 Task: Look for space in Sandy City, United States from 12th July, 2023 to 16th July, 2023 for 8 adults in price range Rs.10000 to Rs.16000. Place can be private room with 8 bedrooms having 8 beds and 8 bathrooms. Property type can be house, flat, guest house, hotel. Amenities needed are: wifi, TV, free parkinig on premises, gym, breakfast. Booking option can be shelf check-in. Required host language is English.
Action: Mouse moved to (455, 112)
Screenshot: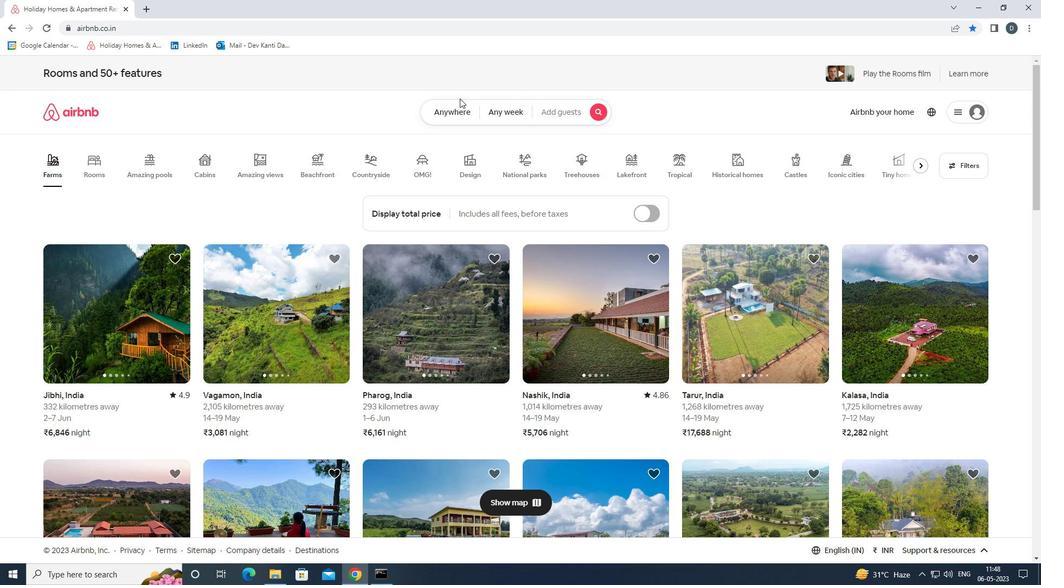 
Action: Mouse pressed left at (455, 112)
Screenshot: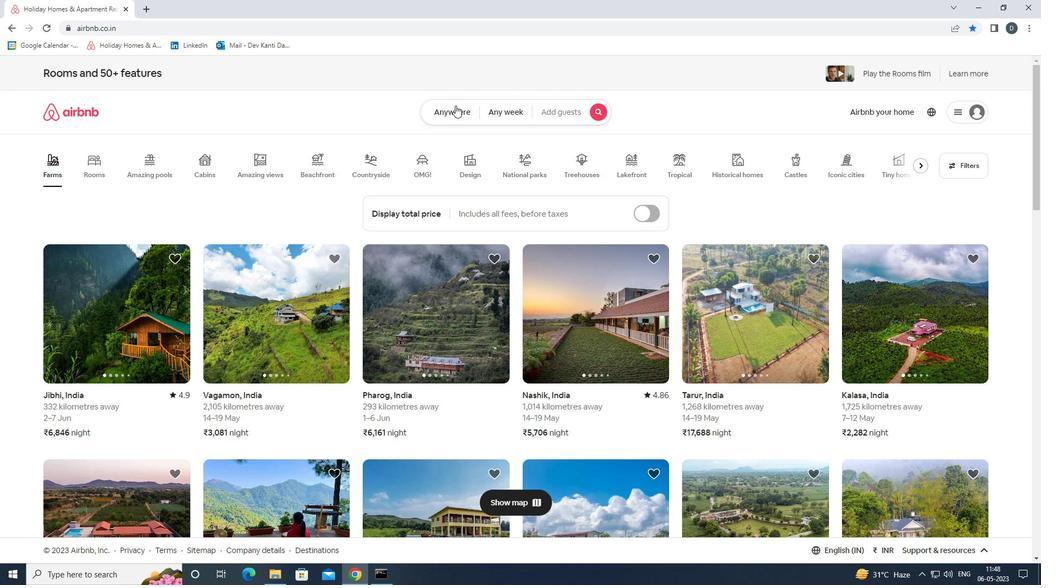 
Action: Mouse moved to (372, 152)
Screenshot: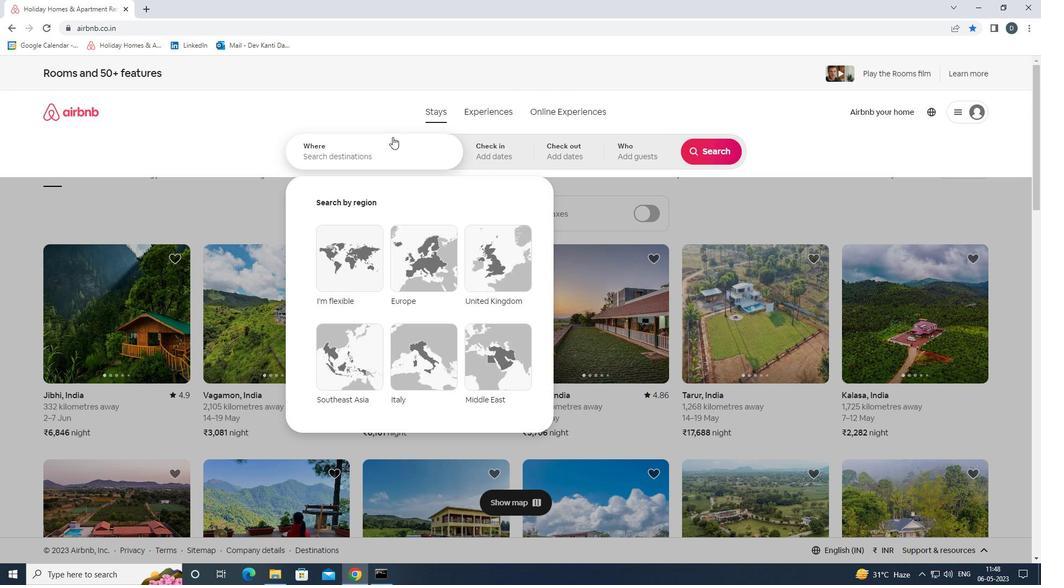 
Action: Mouse pressed left at (372, 152)
Screenshot: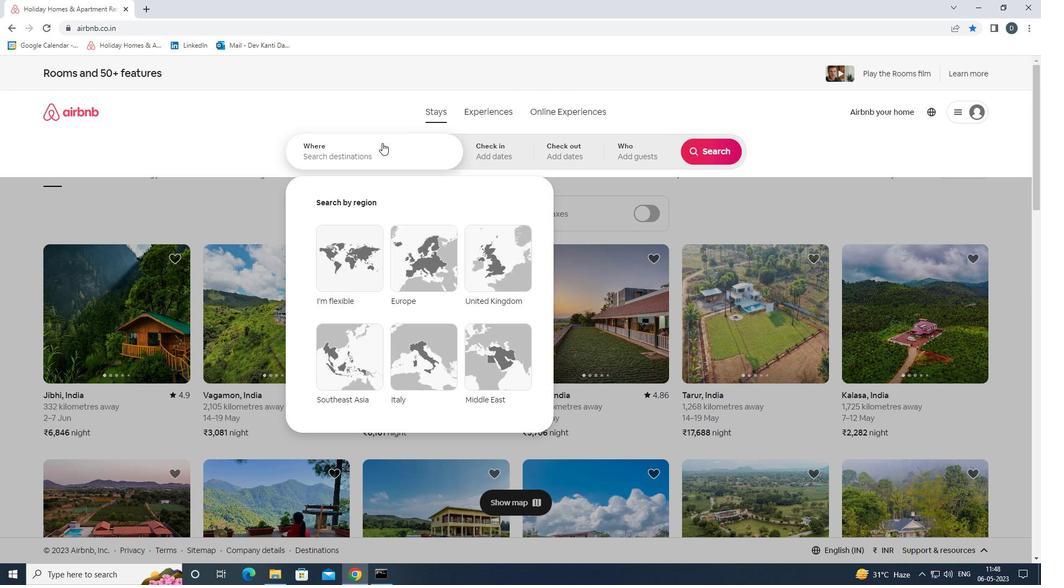 
Action: Key pressed <Key.shift>SANDY<Key.space><Key.shift>CITY,<Key.shift>UNITED<Key.space><Key.shift>STATES<Key.enter>
Screenshot: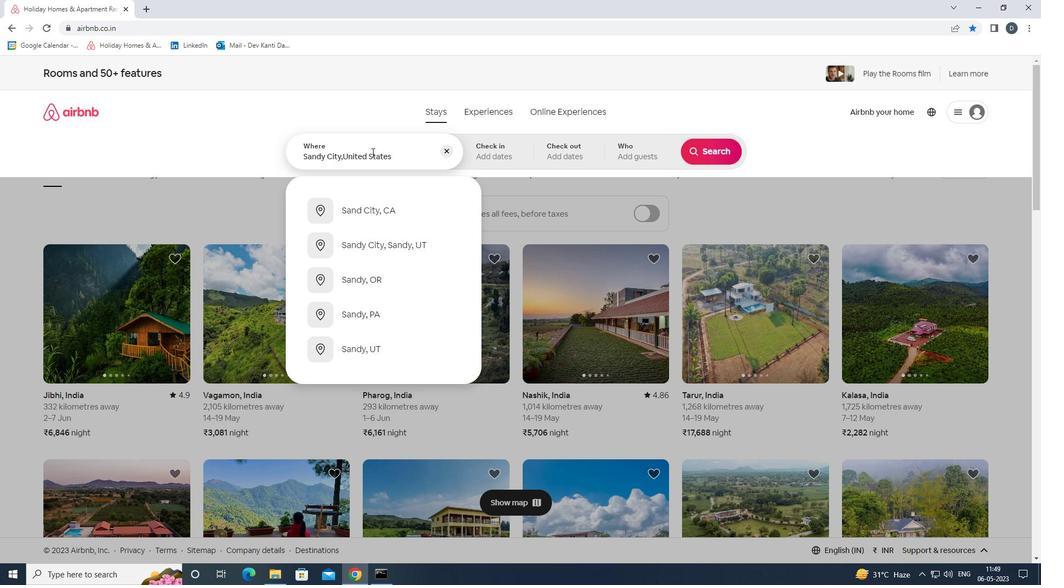 
Action: Mouse moved to (709, 239)
Screenshot: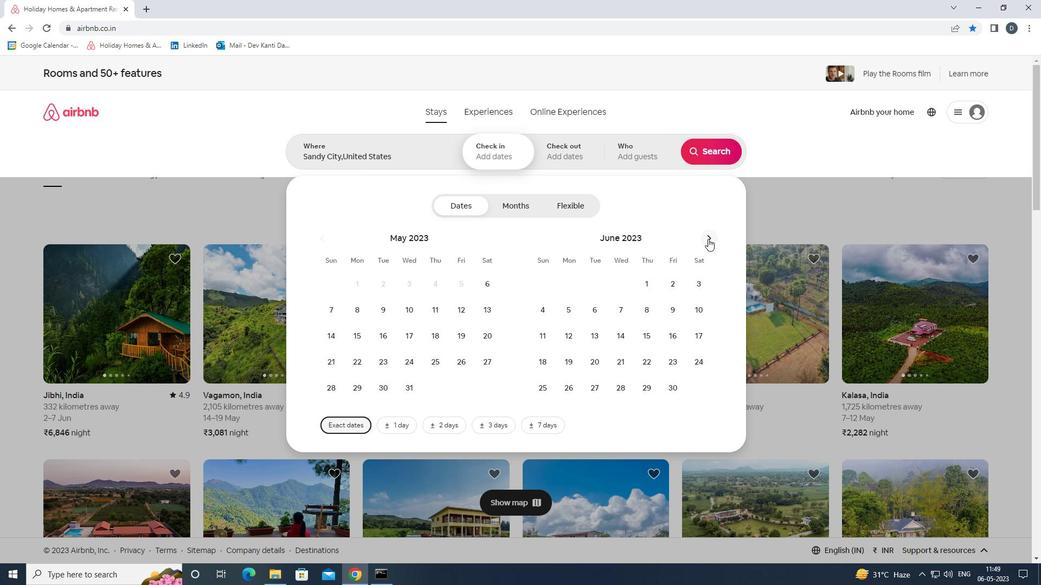 
Action: Mouse pressed left at (709, 239)
Screenshot: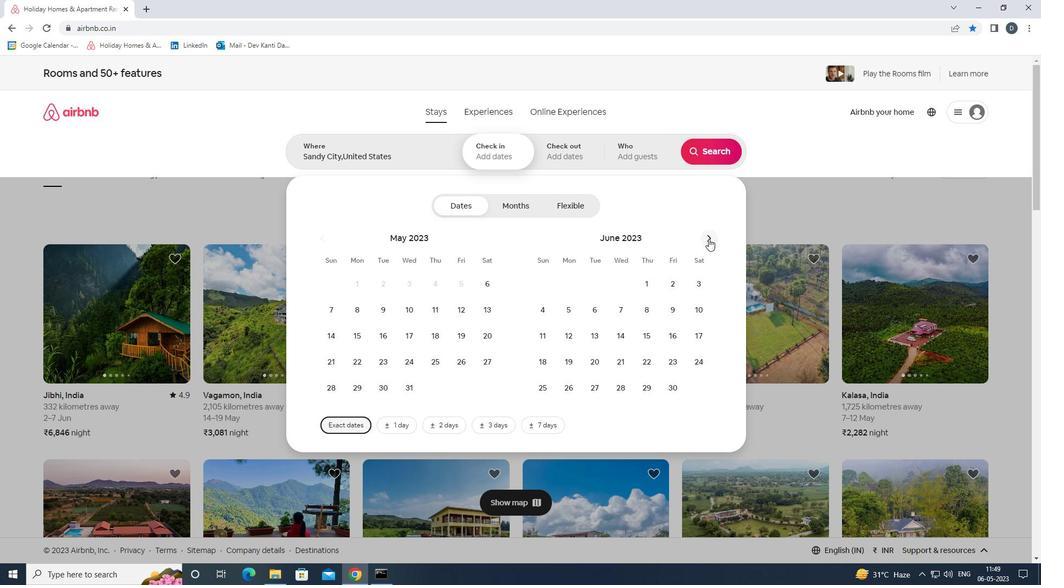 
Action: Mouse moved to (624, 334)
Screenshot: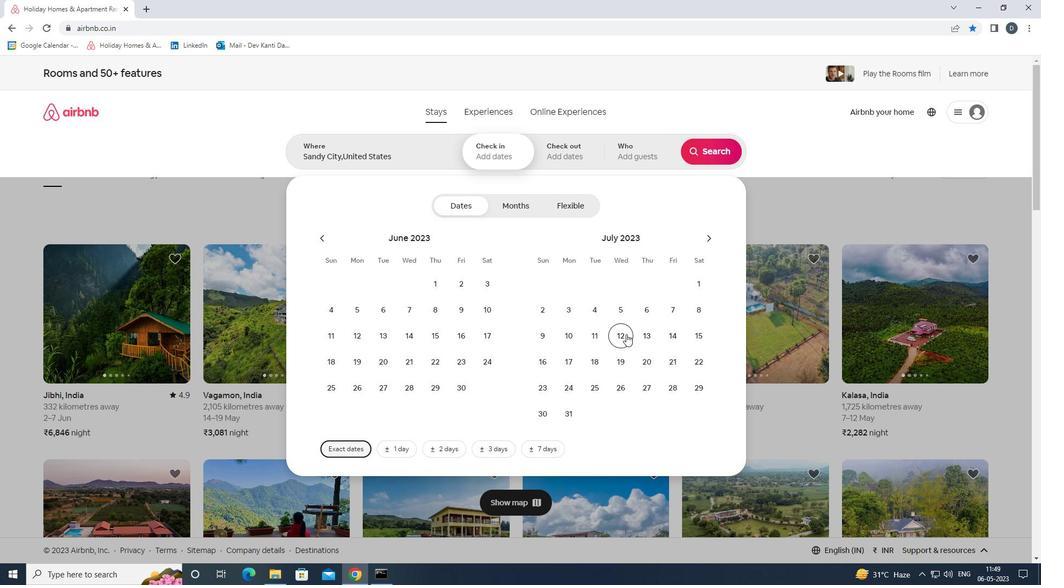 
Action: Mouse pressed left at (624, 334)
Screenshot: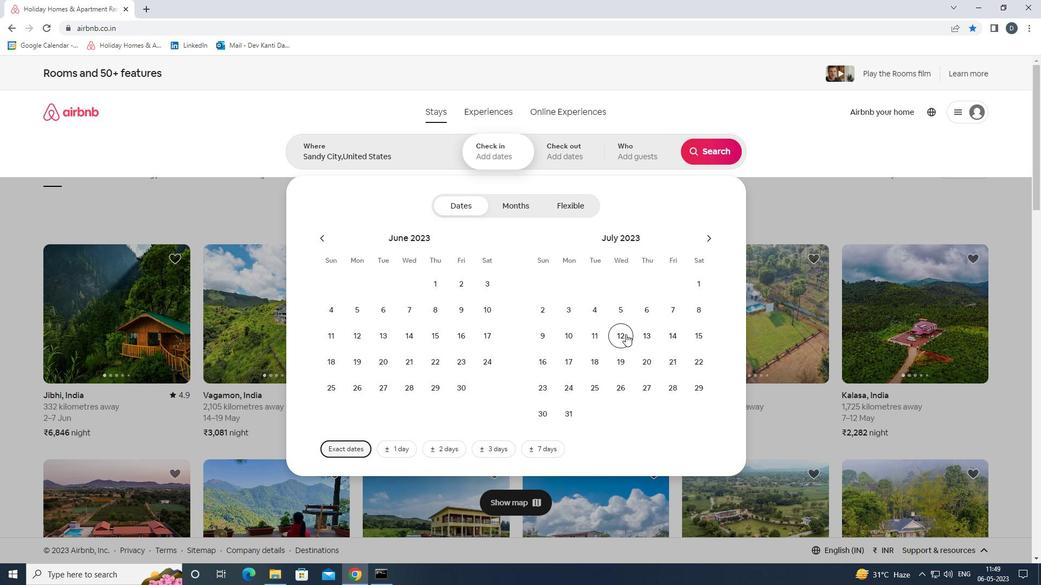 
Action: Mouse moved to (550, 365)
Screenshot: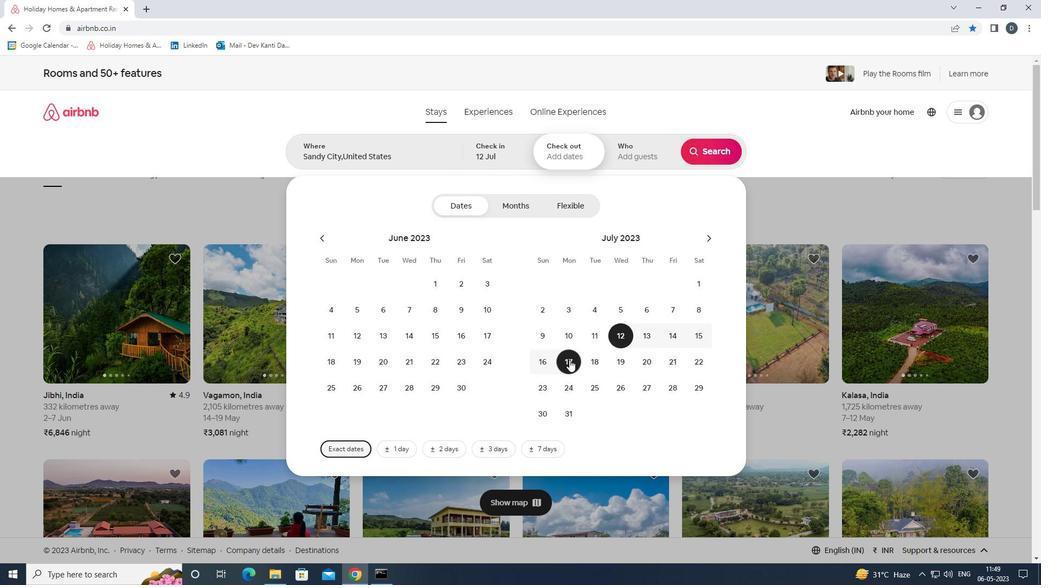 
Action: Mouse pressed left at (550, 365)
Screenshot: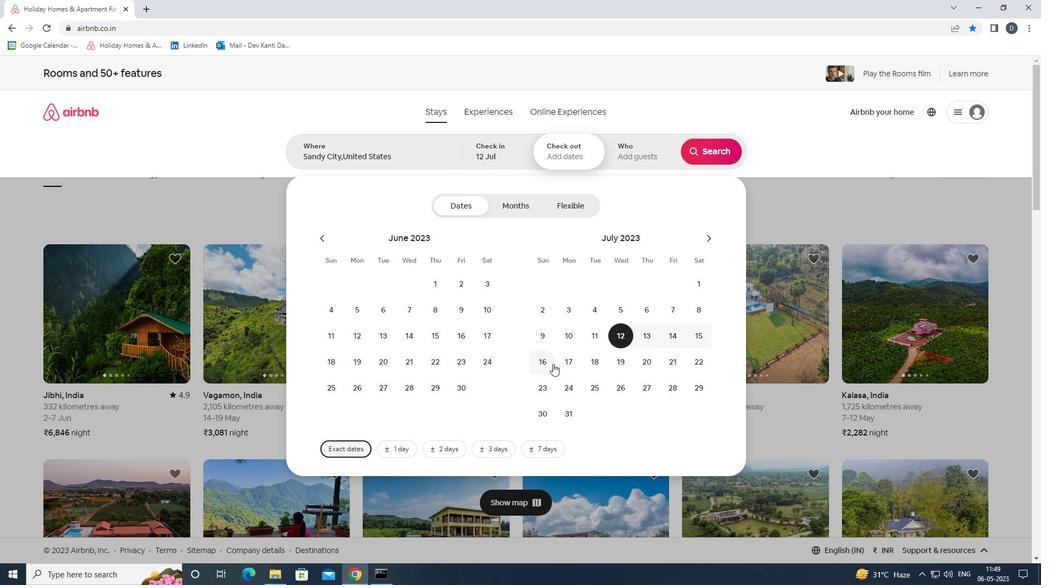 
Action: Mouse moved to (628, 148)
Screenshot: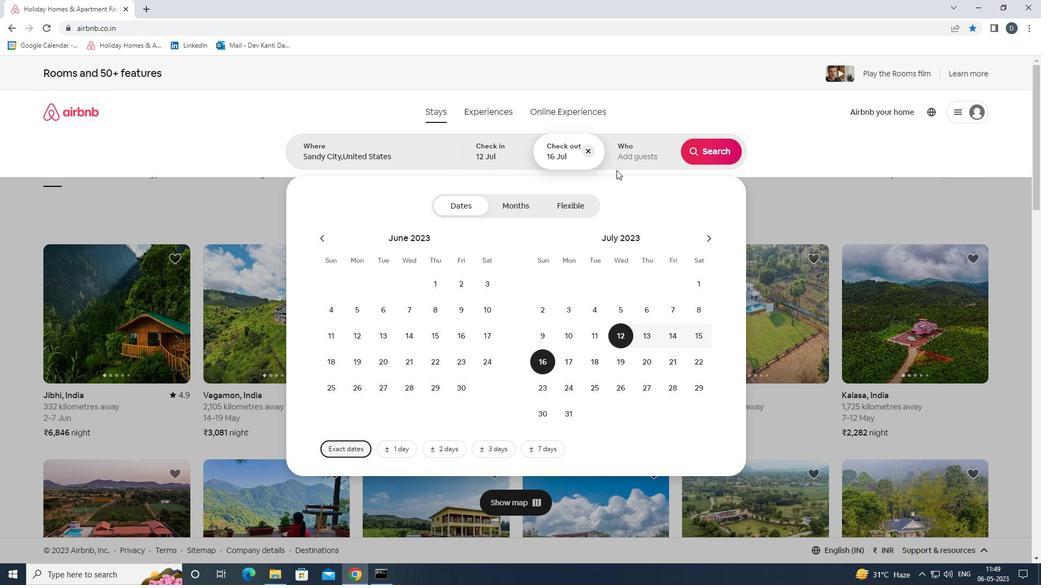 
Action: Mouse pressed left at (628, 148)
Screenshot: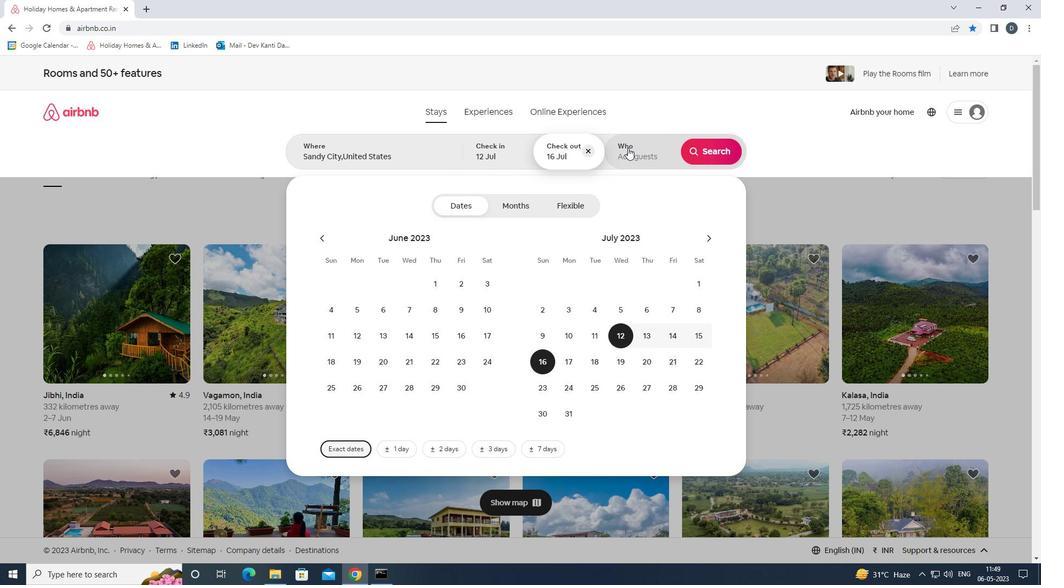 
Action: Mouse moved to (714, 208)
Screenshot: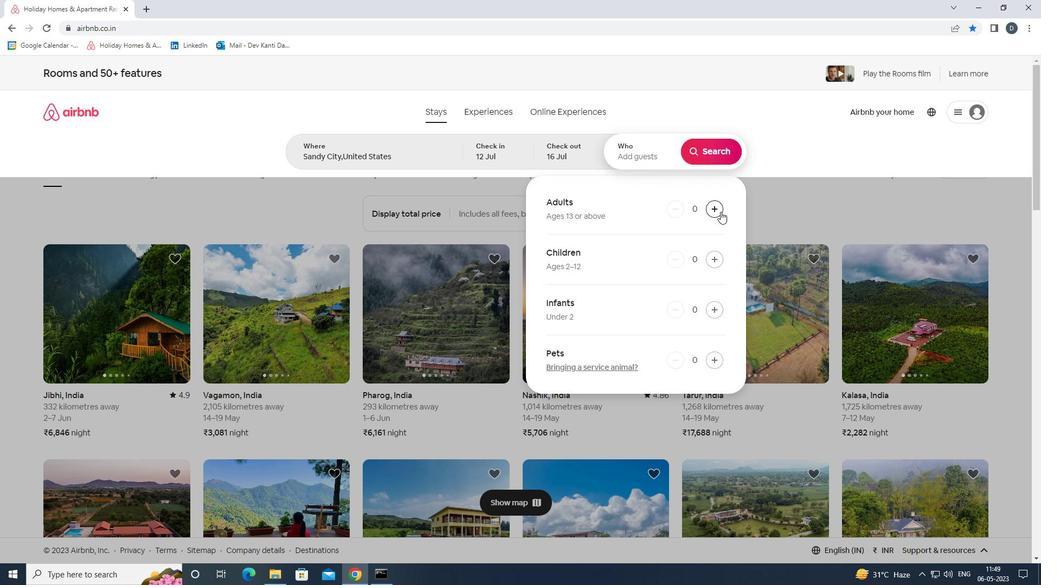 
Action: Mouse pressed left at (714, 208)
Screenshot: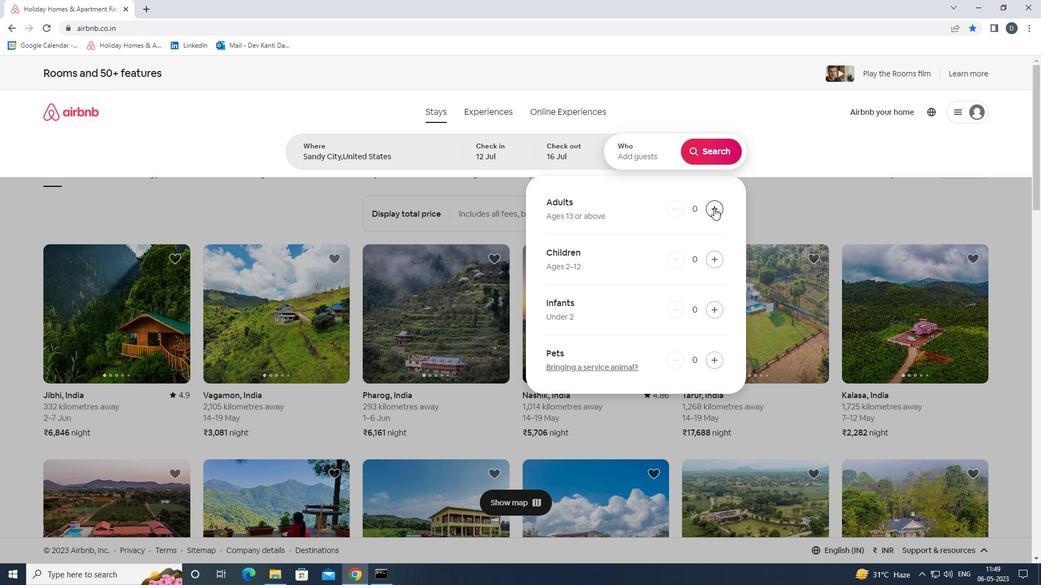 
Action: Mouse pressed left at (714, 208)
Screenshot: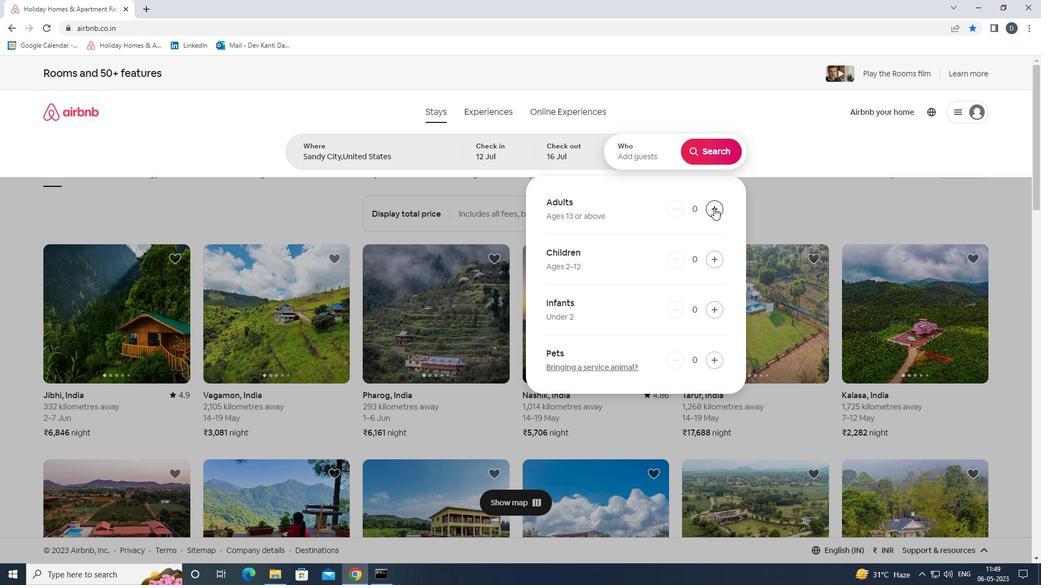 
Action: Mouse pressed left at (714, 208)
Screenshot: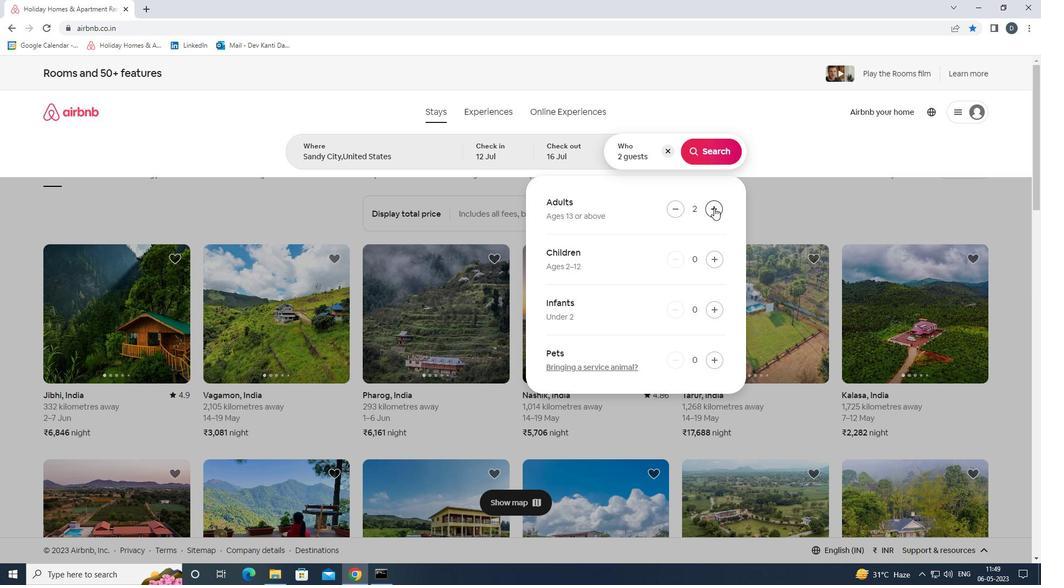 
Action: Mouse pressed left at (714, 208)
Screenshot: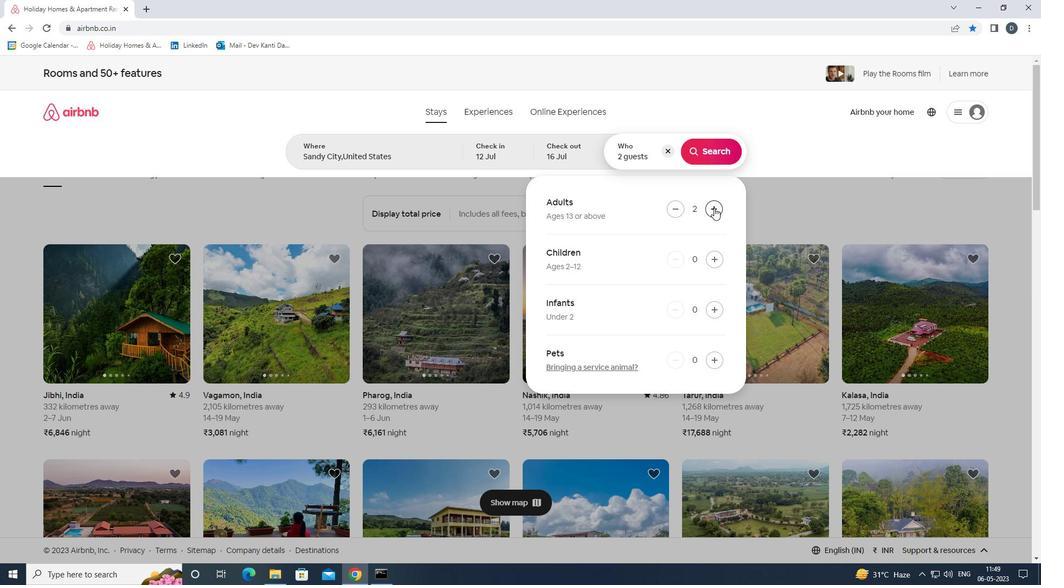 
Action: Mouse pressed left at (714, 208)
Screenshot: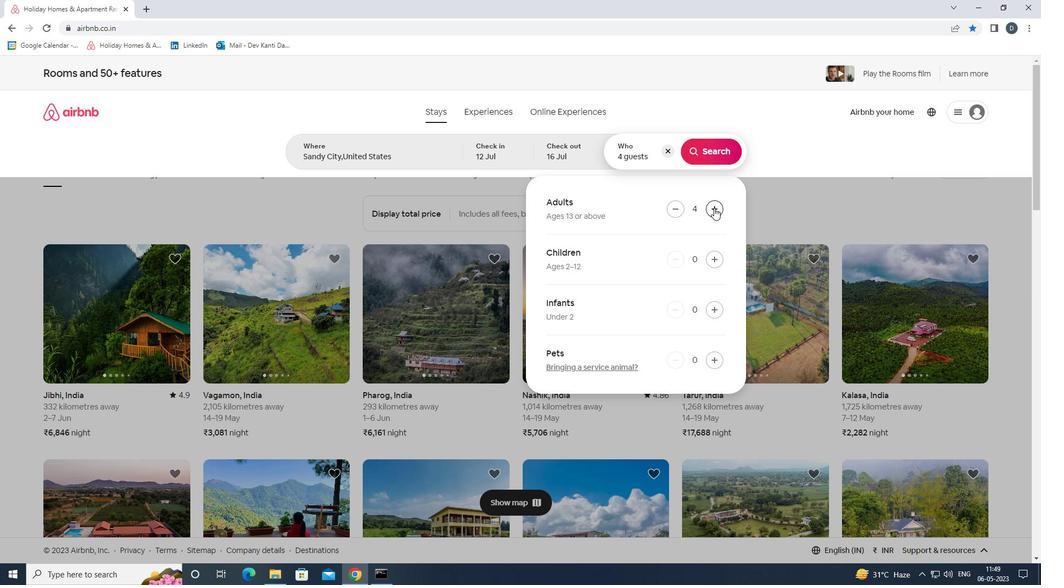 
Action: Mouse pressed left at (714, 208)
Screenshot: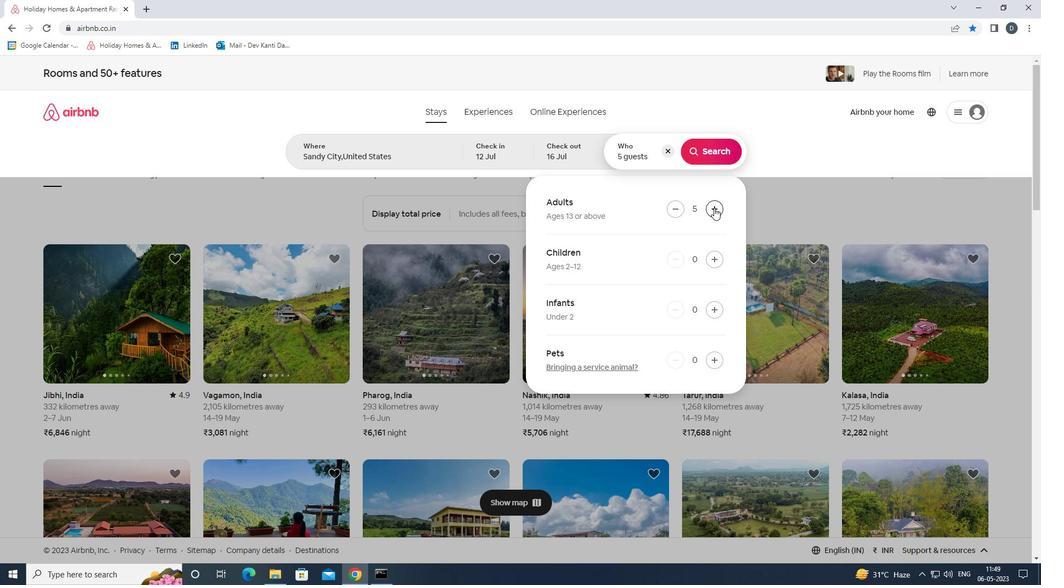 
Action: Mouse pressed left at (714, 208)
Screenshot: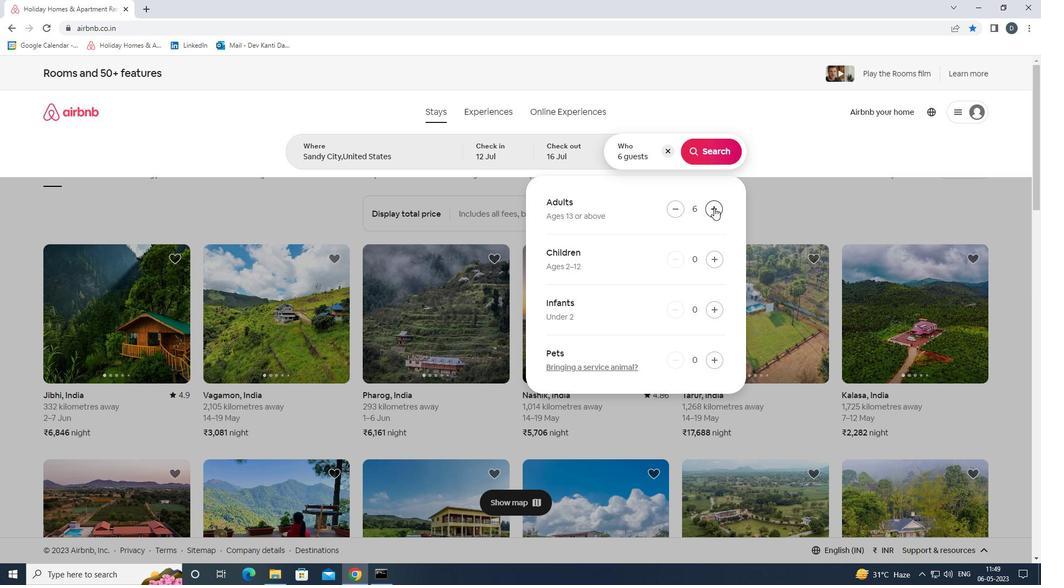 
Action: Mouse pressed left at (714, 208)
Screenshot: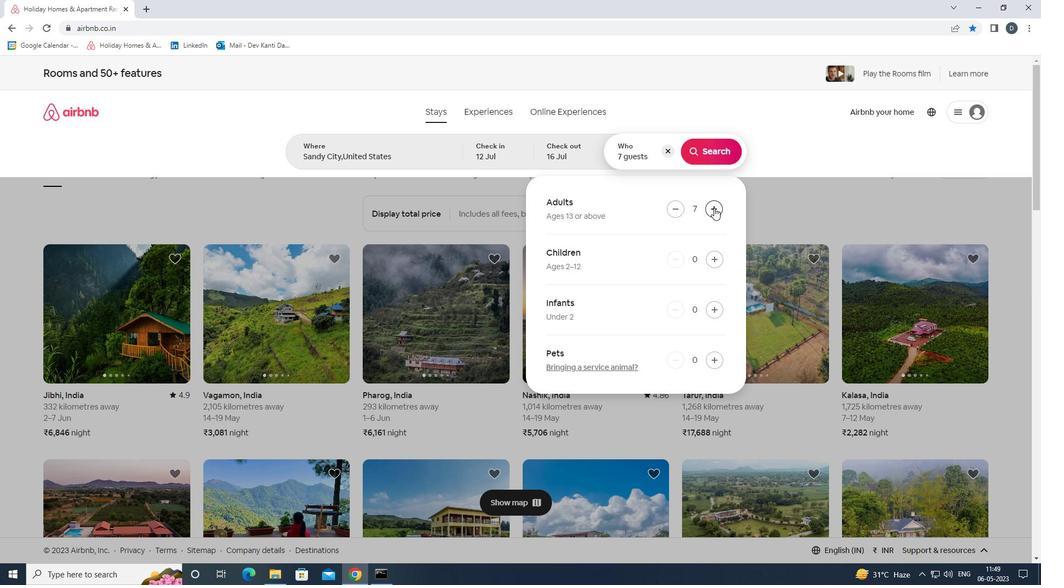 
Action: Mouse moved to (705, 150)
Screenshot: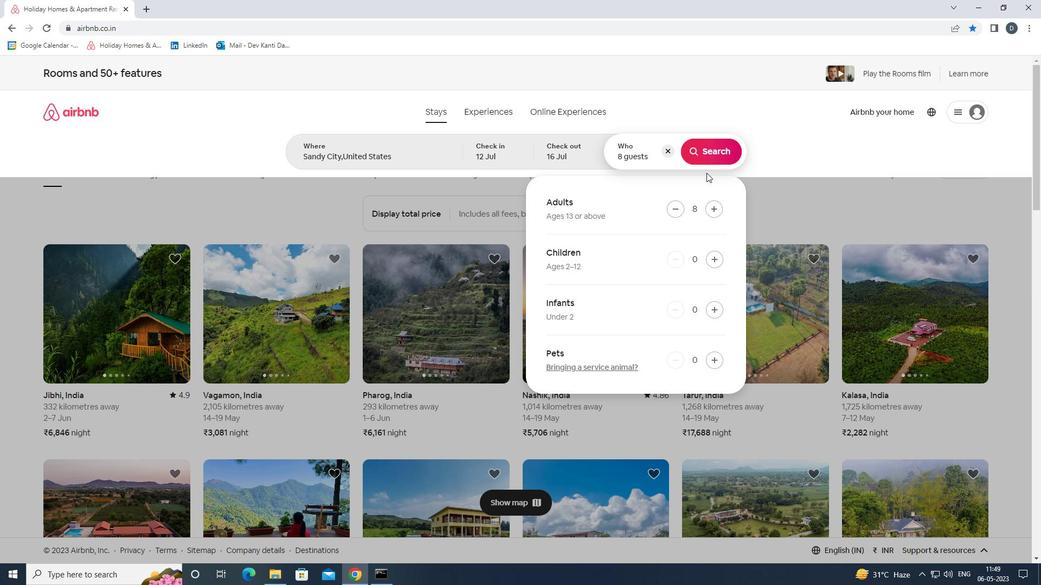 
Action: Mouse pressed left at (705, 150)
Screenshot: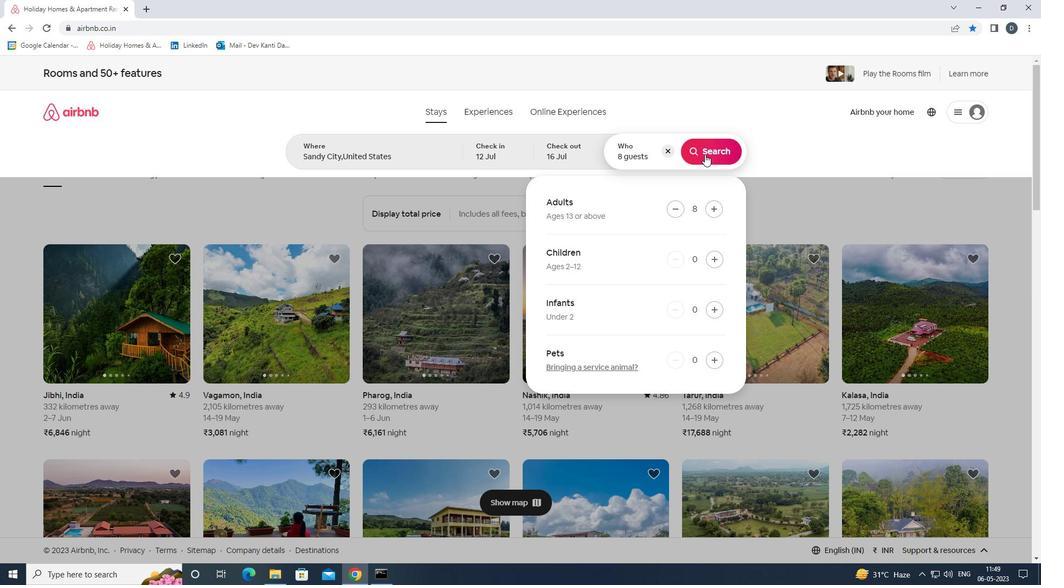 
Action: Mouse moved to (983, 125)
Screenshot: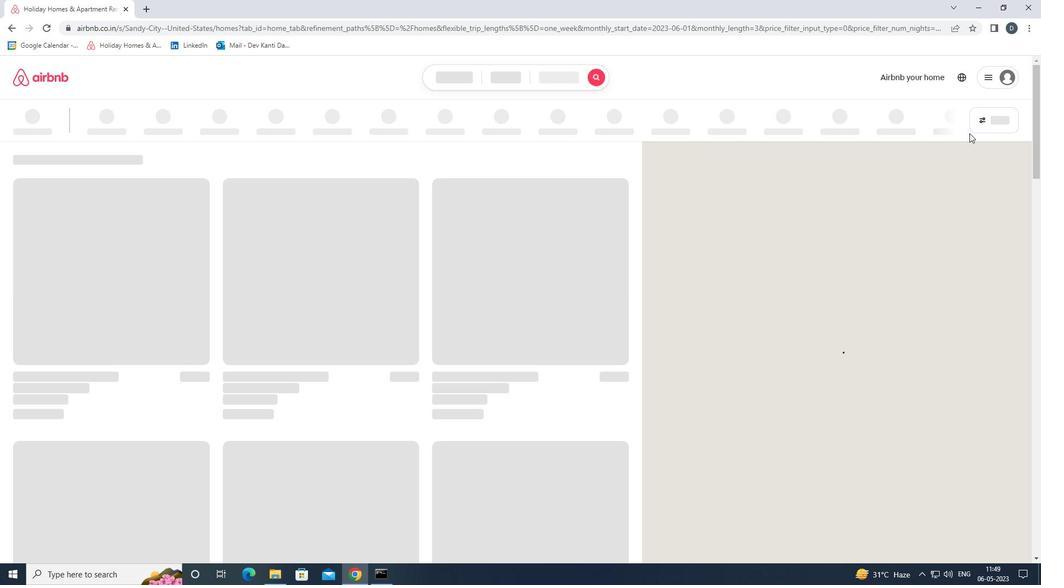
Action: Mouse pressed left at (983, 125)
Screenshot: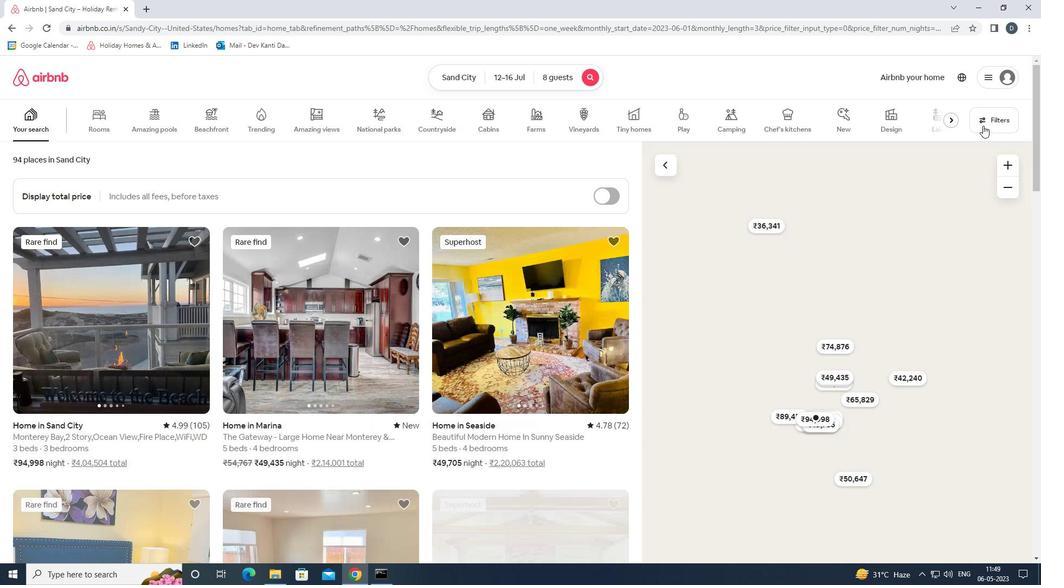 
Action: Mouse moved to (405, 380)
Screenshot: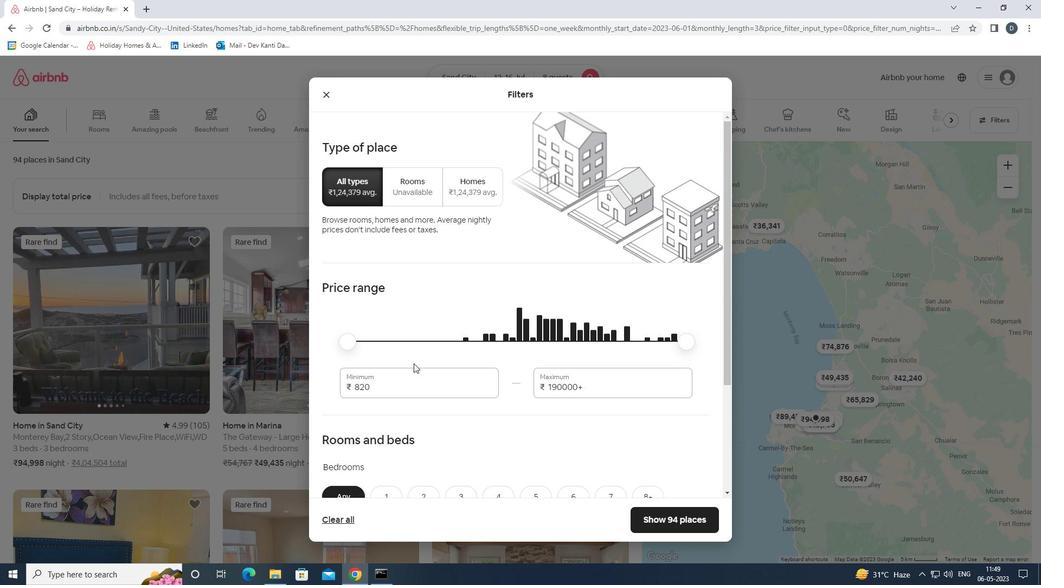 
Action: Mouse pressed left at (405, 380)
Screenshot: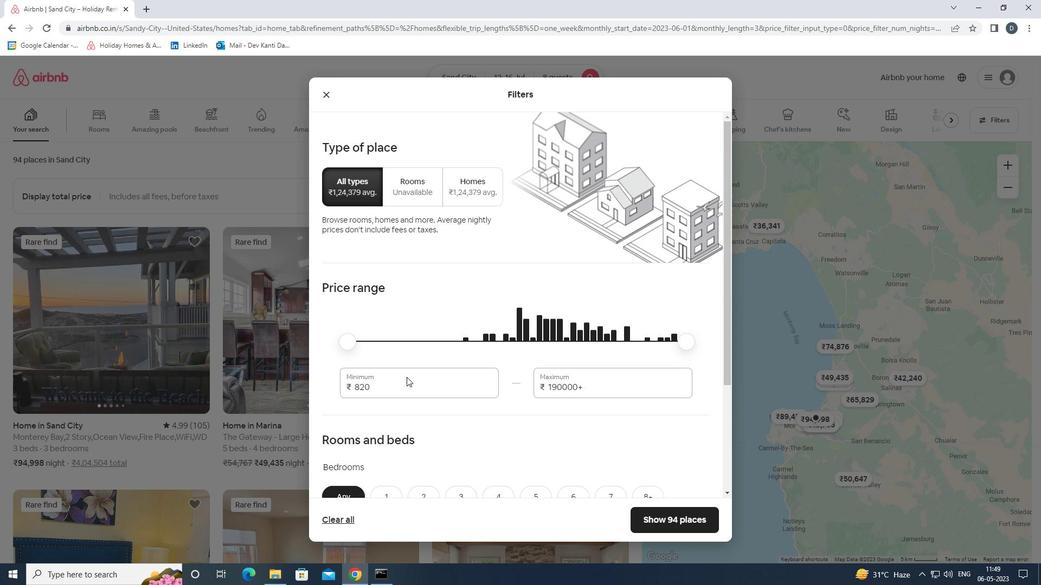
Action: Mouse pressed left at (405, 380)
Screenshot: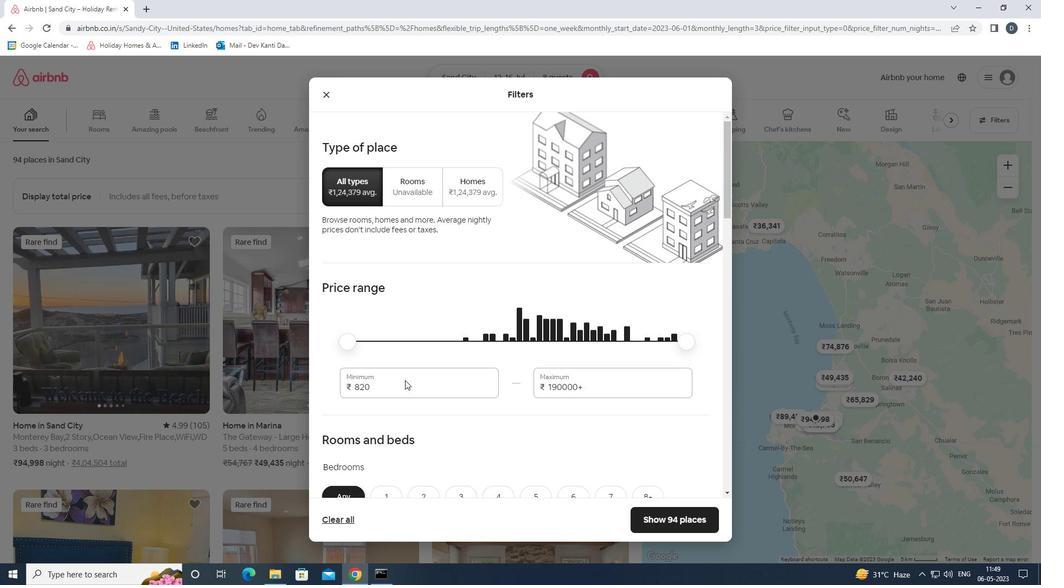 
Action: Mouse moved to (404, 386)
Screenshot: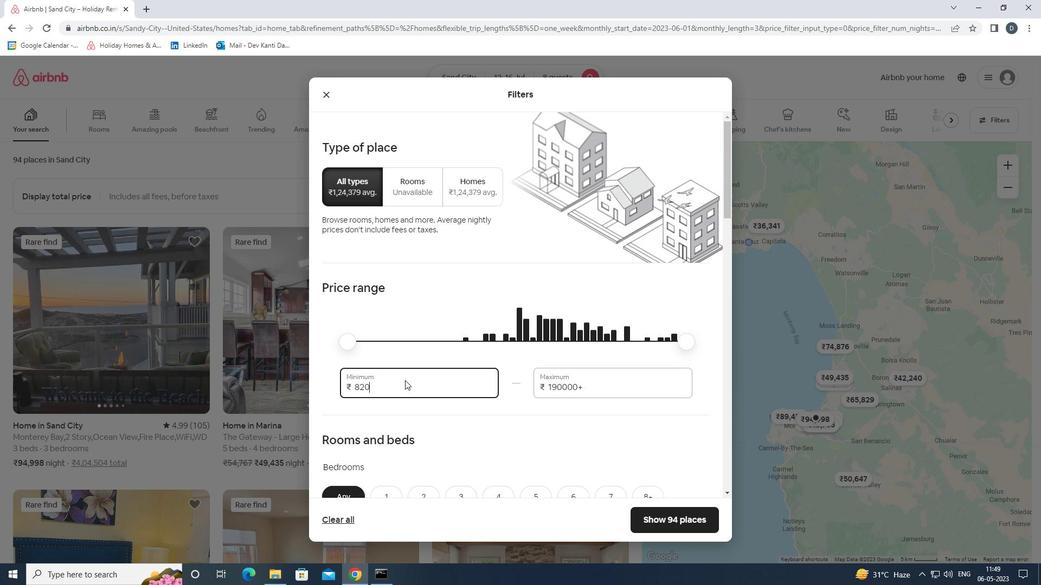 
Action: Mouse pressed left at (404, 386)
Screenshot: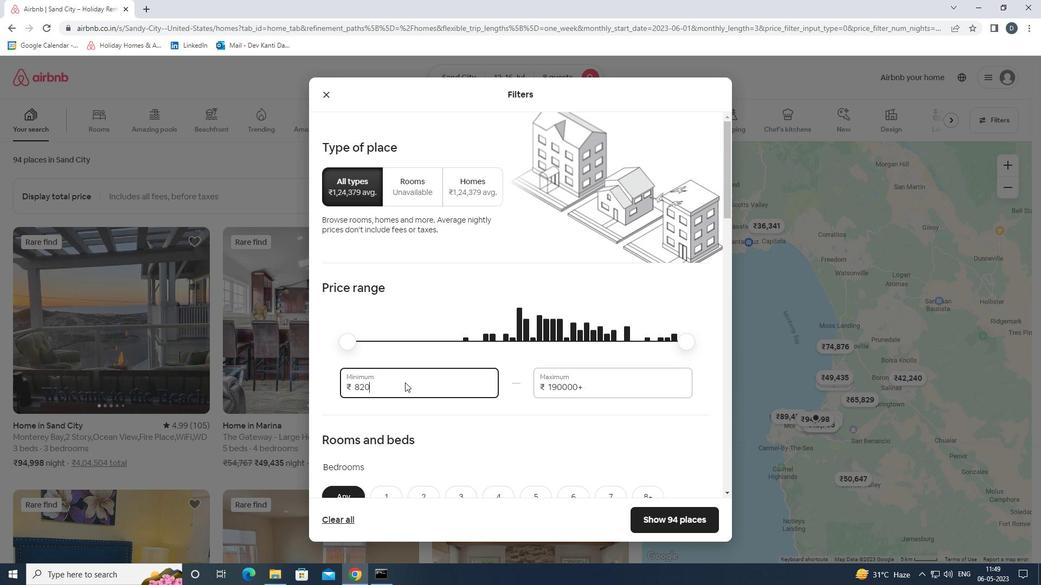 
Action: Mouse pressed left at (404, 386)
Screenshot: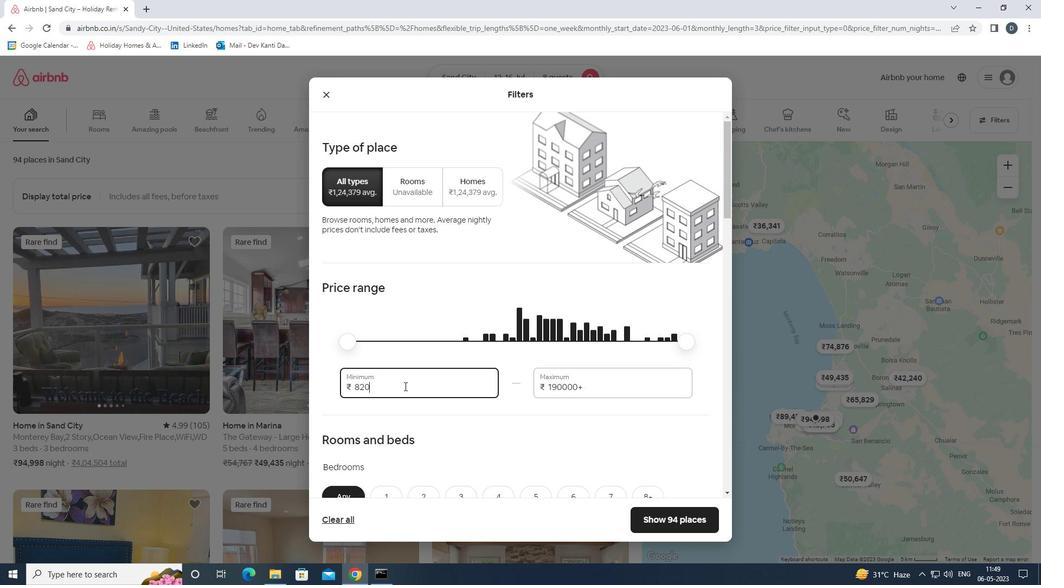 
Action: Key pressed 10000<Key.tab>15<Key.backspace>6000
Screenshot: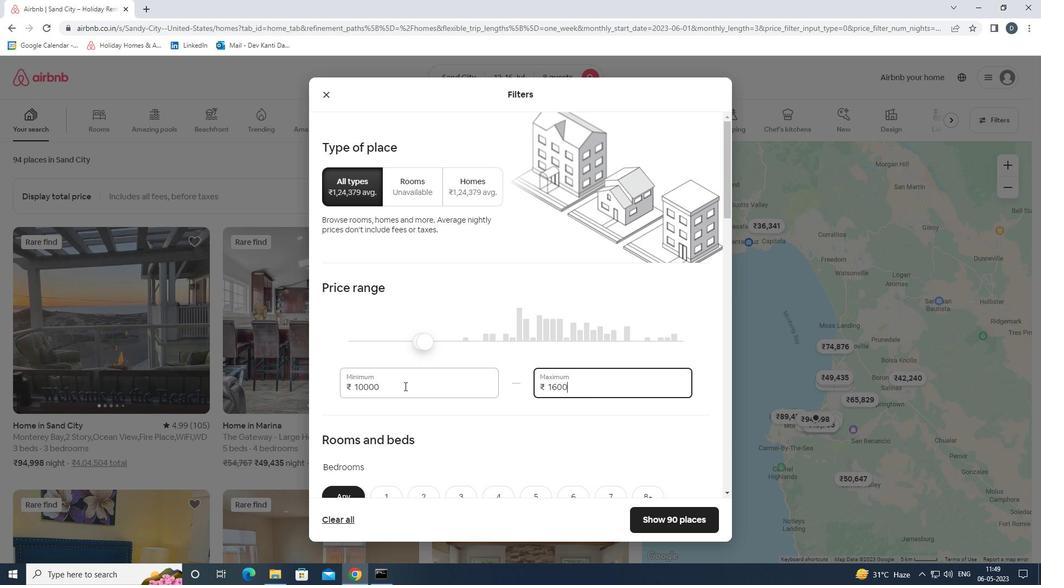 
Action: Mouse scrolled (404, 386) with delta (0, 0)
Screenshot: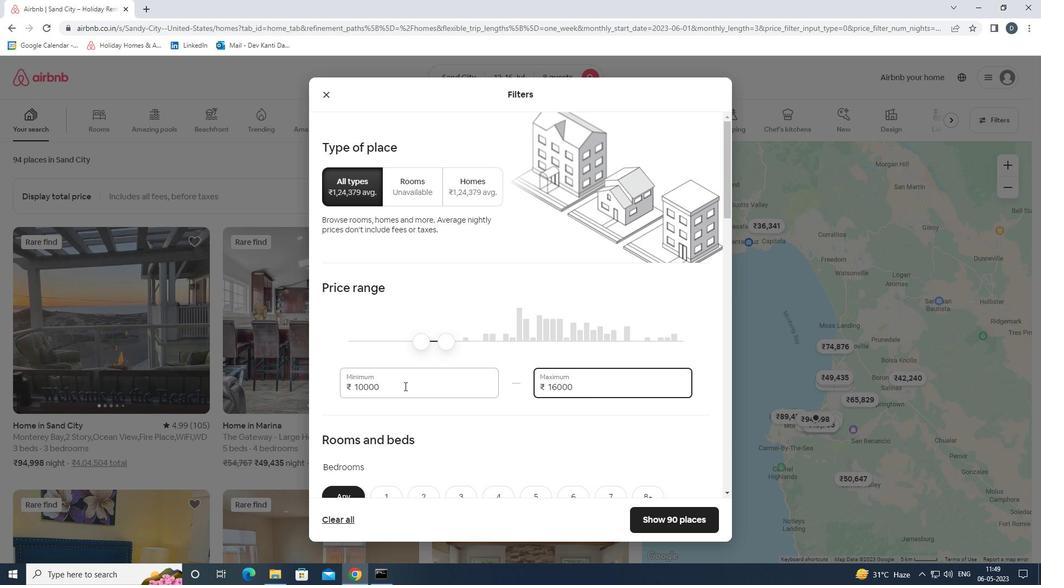 
Action: Mouse scrolled (404, 386) with delta (0, 0)
Screenshot: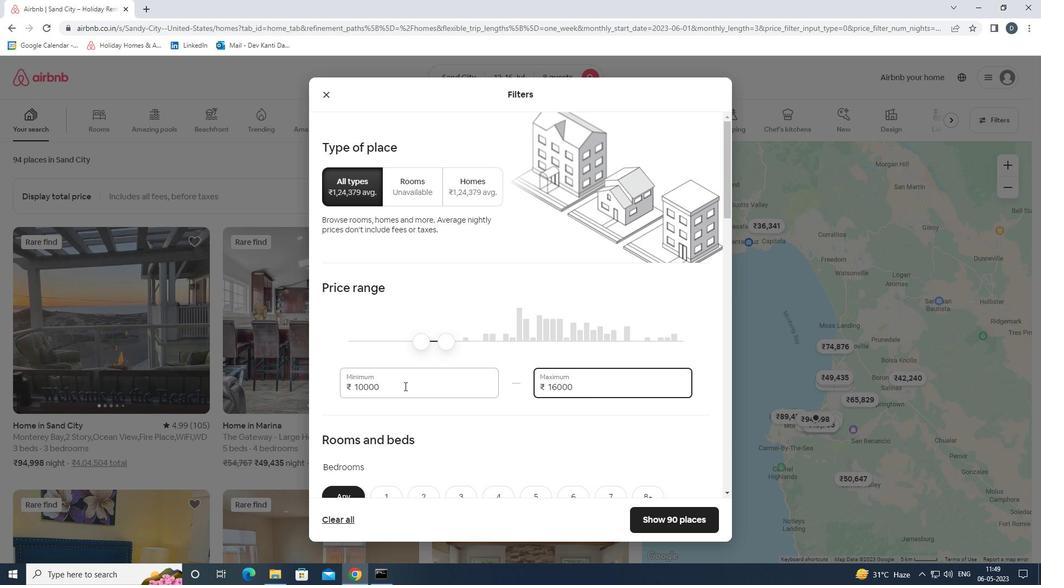 
Action: Mouse scrolled (404, 386) with delta (0, 0)
Screenshot: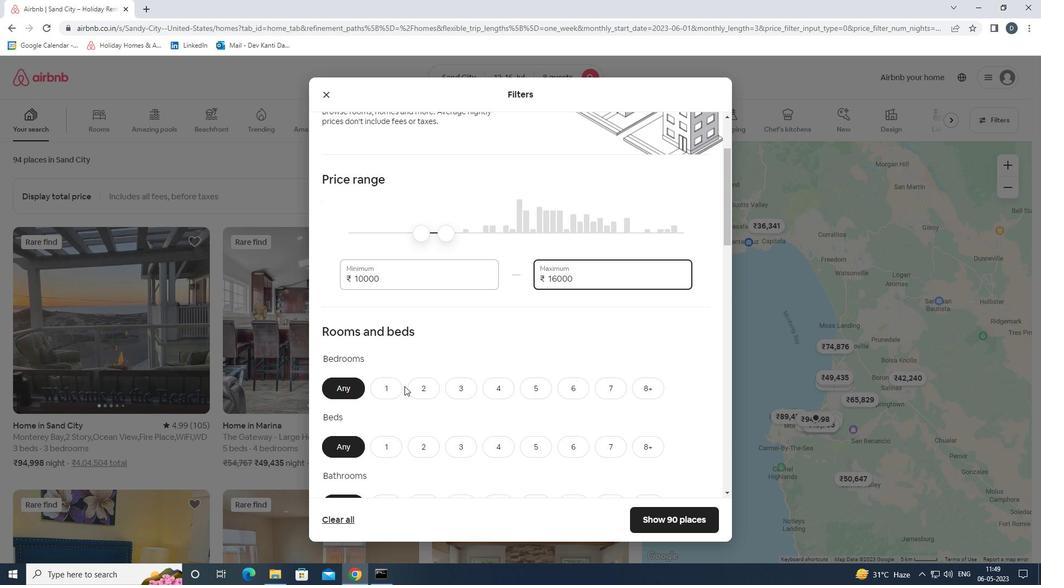 
Action: Mouse scrolled (404, 386) with delta (0, 0)
Screenshot: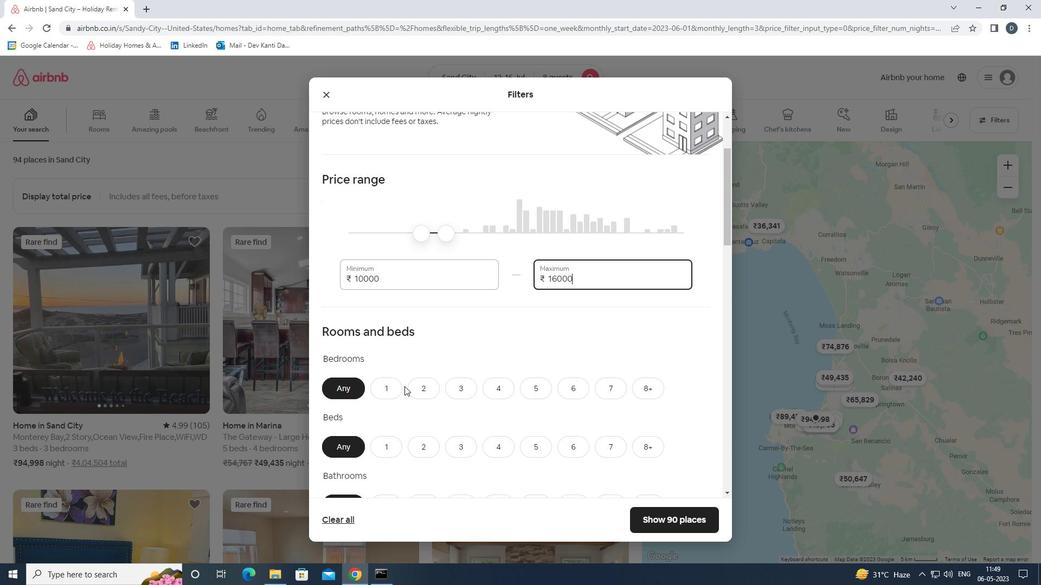 
Action: Mouse moved to (638, 282)
Screenshot: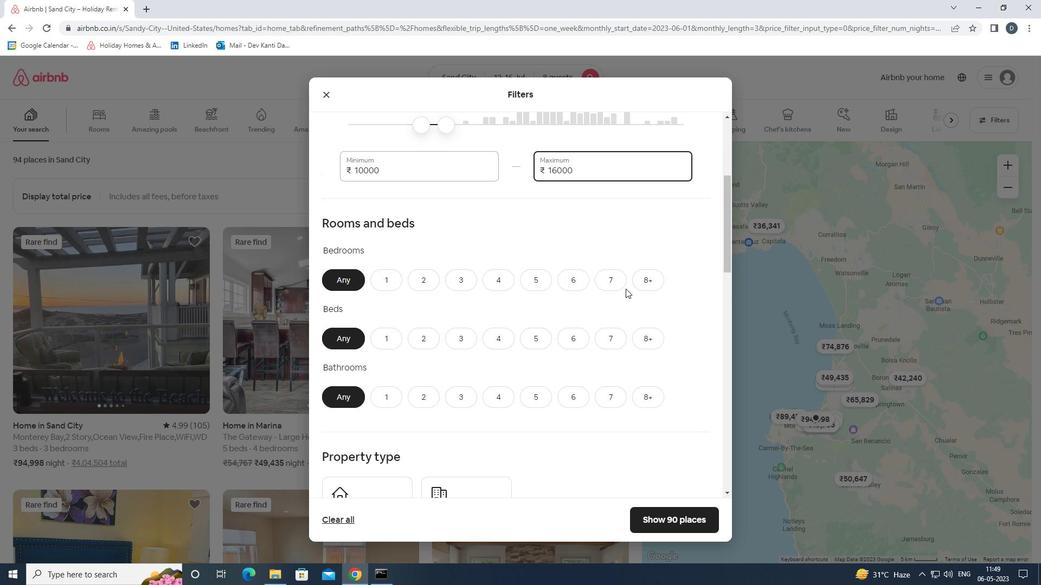 
Action: Mouse pressed left at (638, 282)
Screenshot: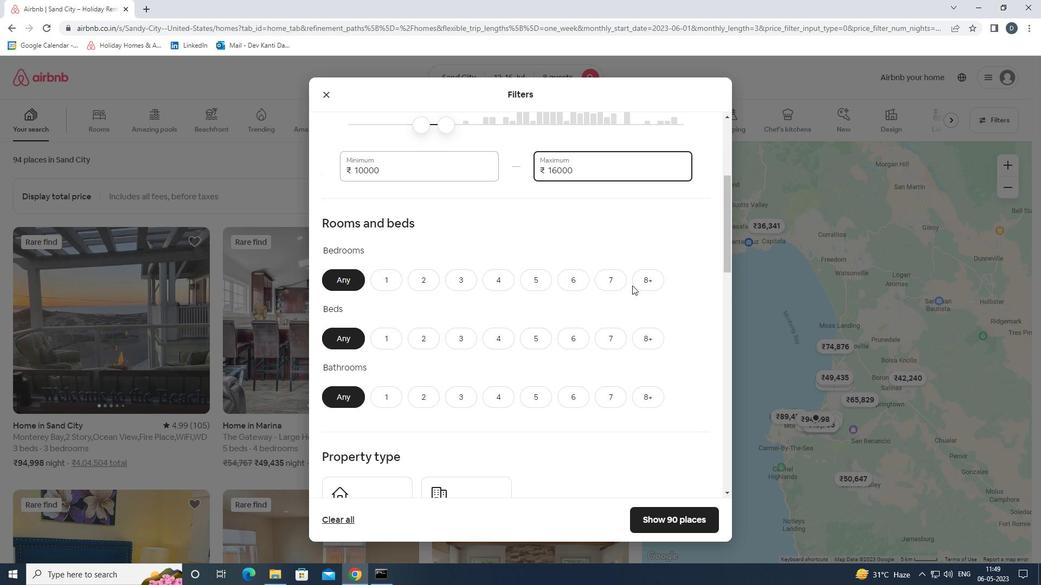 
Action: Mouse moved to (653, 337)
Screenshot: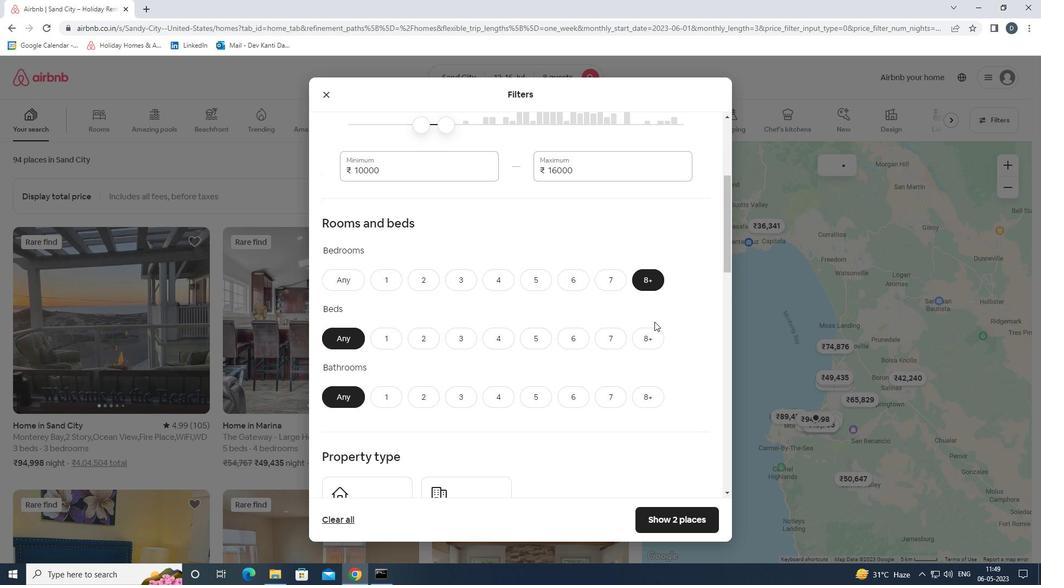 
Action: Mouse pressed left at (653, 337)
Screenshot: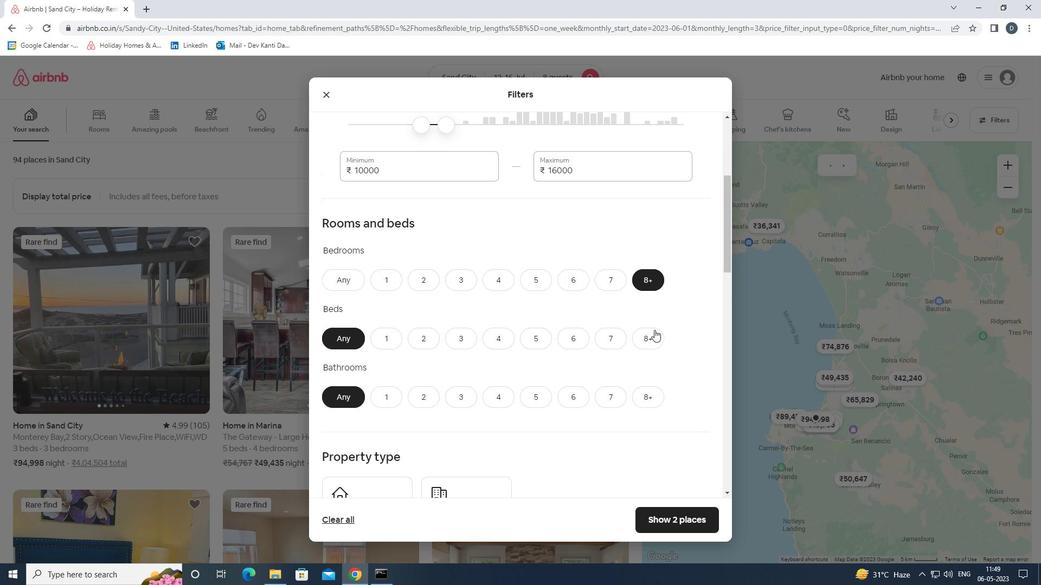
Action: Mouse moved to (646, 396)
Screenshot: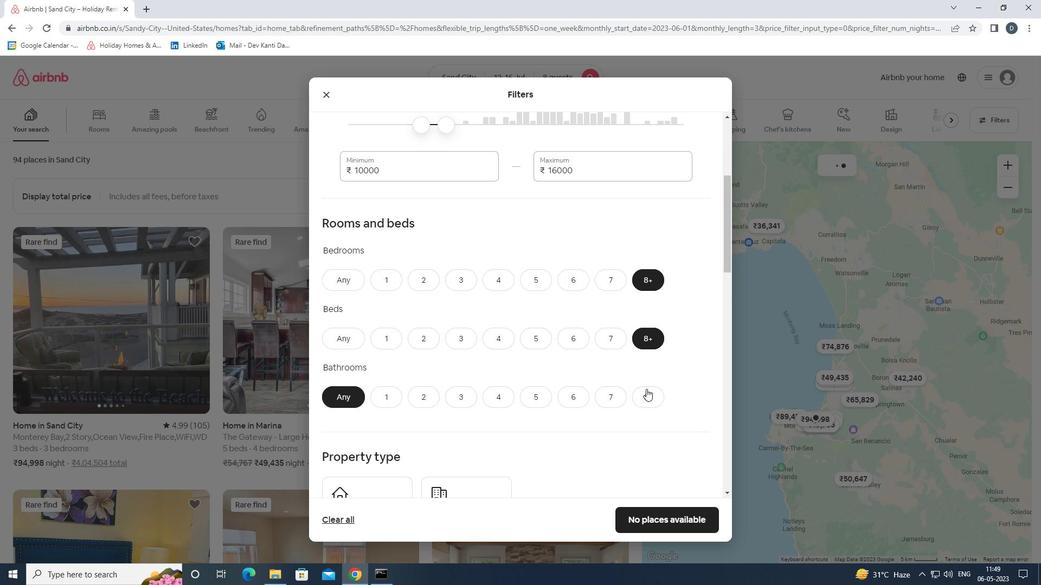 
Action: Mouse pressed left at (646, 396)
Screenshot: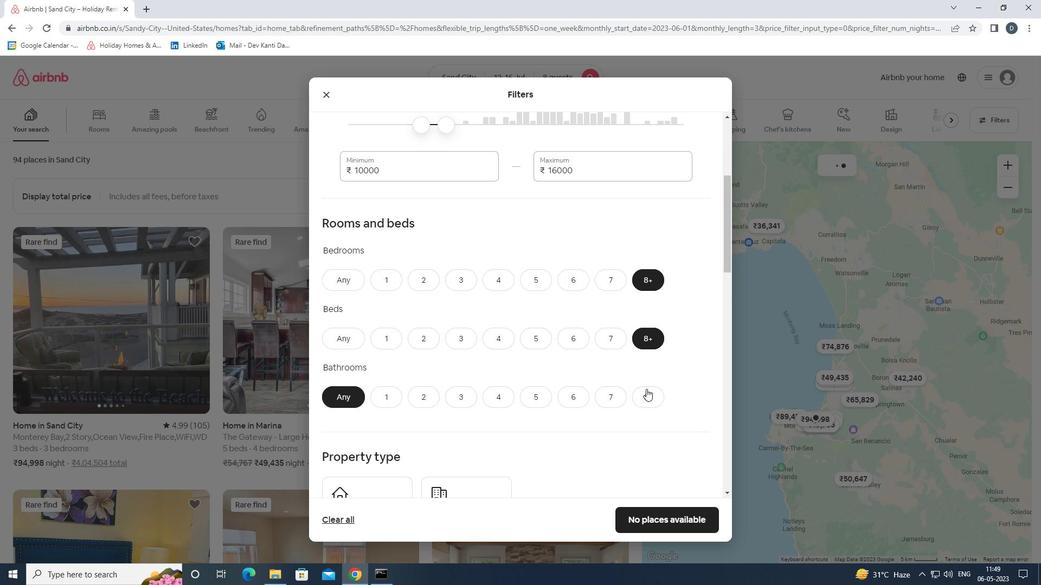 
Action: Mouse scrolled (646, 396) with delta (0, 0)
Screenshot: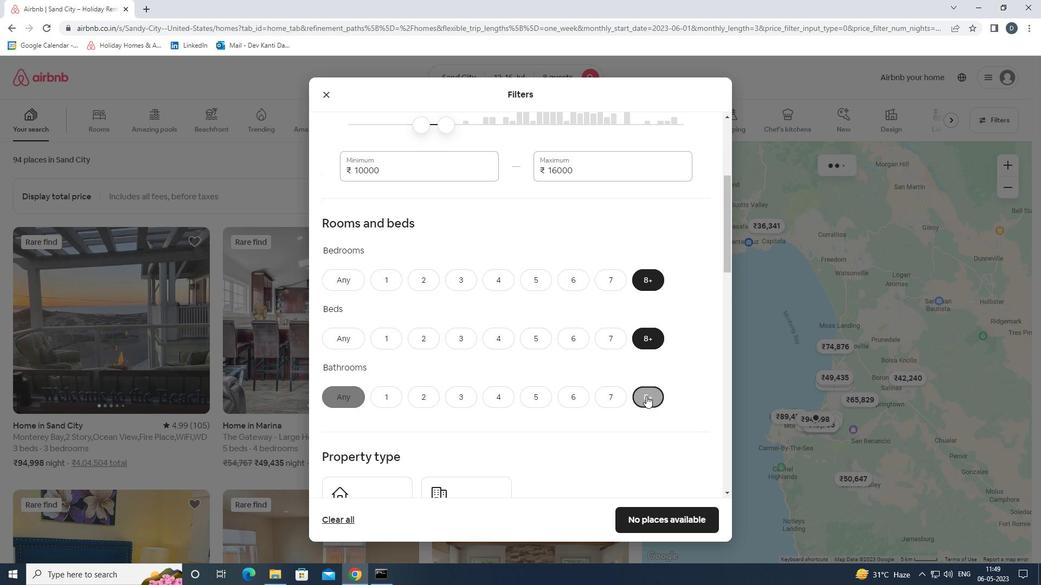 
Action: Mouse scrolled (646, 396) with delta (0, 0)
Screenshot: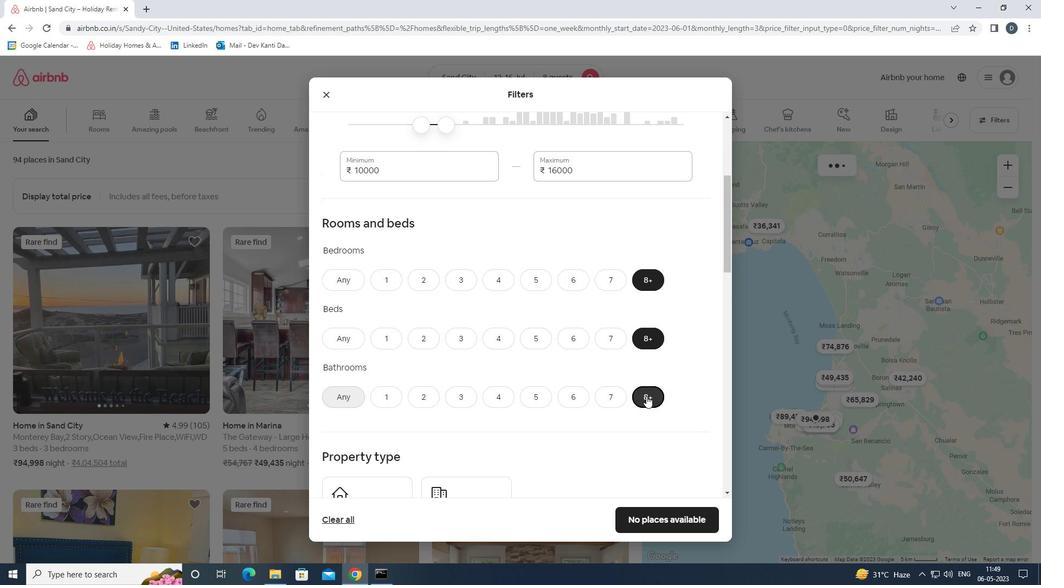 
Action: Mouse scrolled (646, 396) with delta (0, 0)
Screenshot: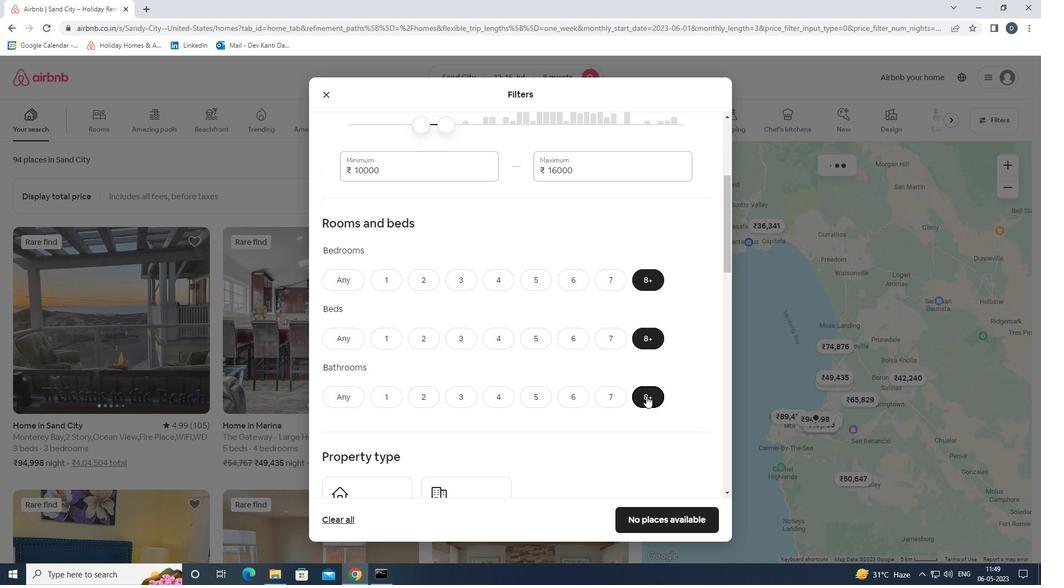 
Action: Mouse moved to (371, 366)
Screenshot: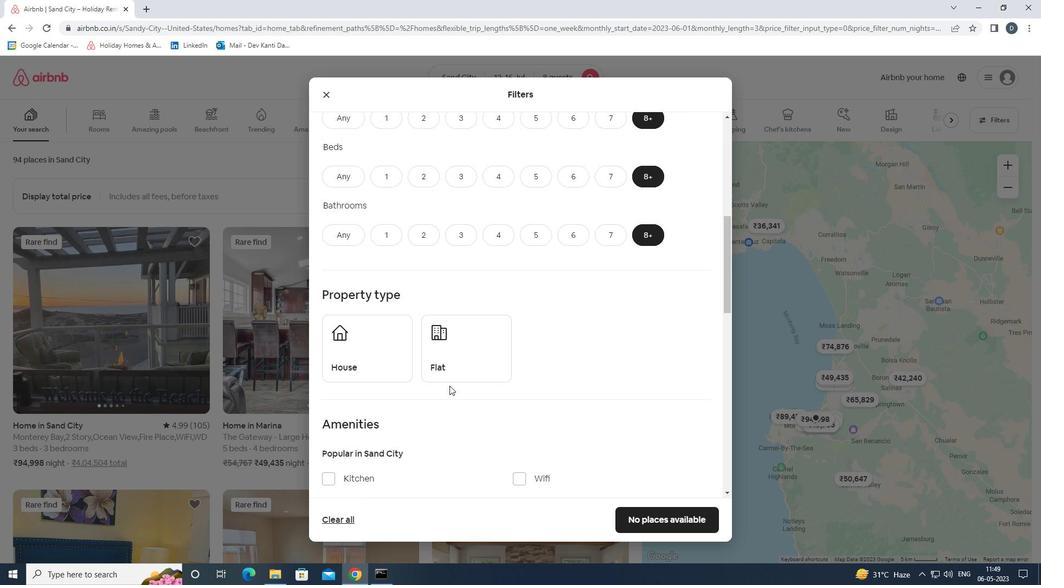
Action: Mouse pressed left at (371, 366)
Screenshot: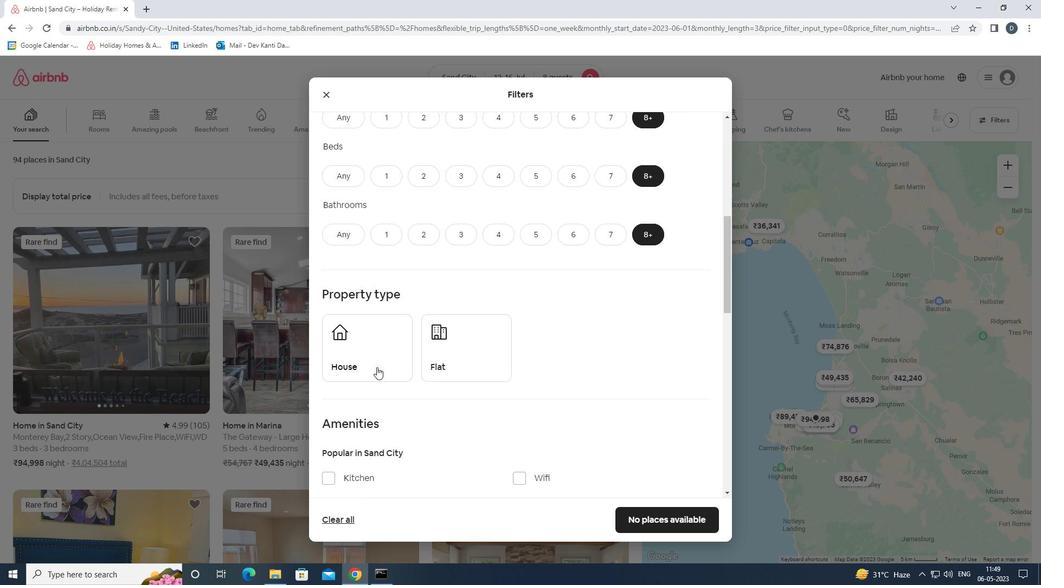 
Action: Mouse moved to (461, 356)
Screenshot: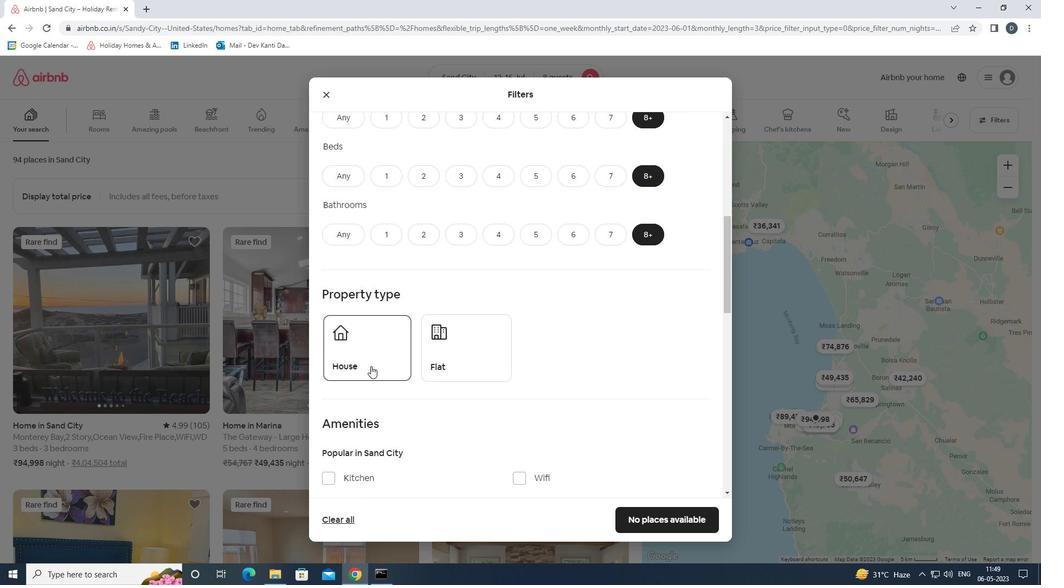 
Action: Mouse pressed left at (461, 356)
Screenshot: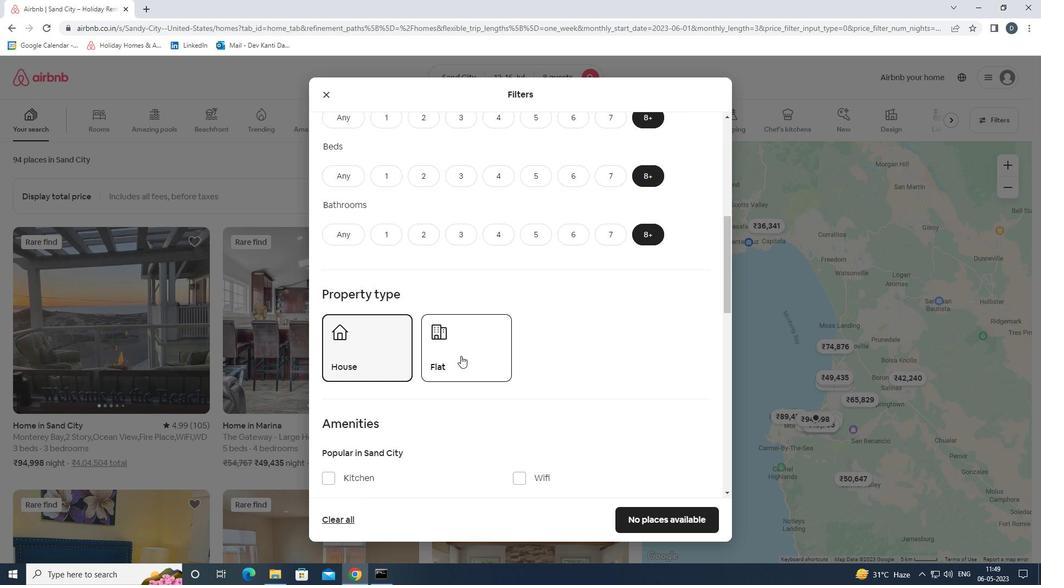 
Action: Mouse scrolled (461, 355) with delta (0, 0)
Screenshot: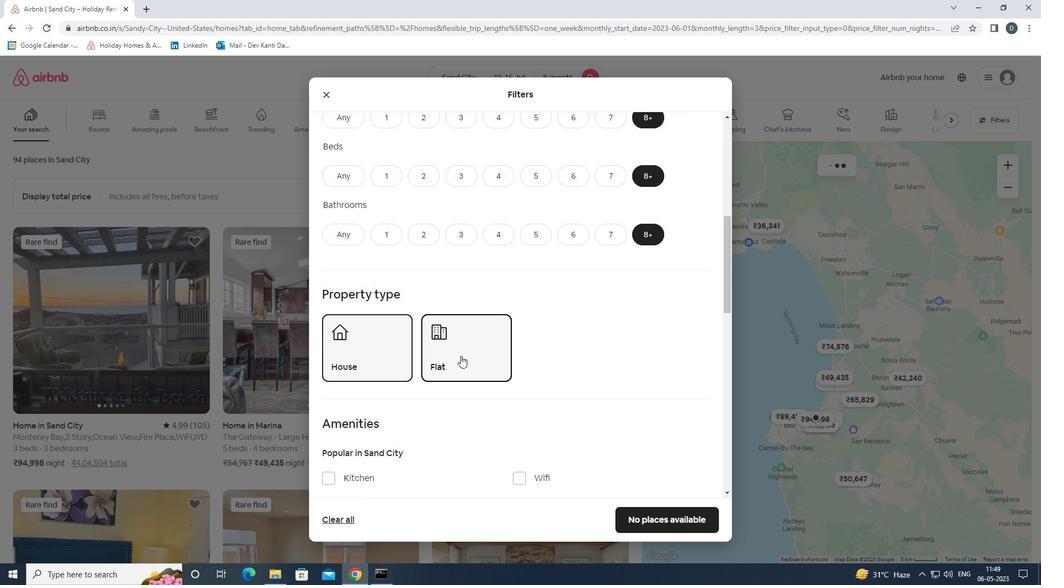 
Action: Mouse scrolled (461, 355) with delta (0, 0)
Screenshot: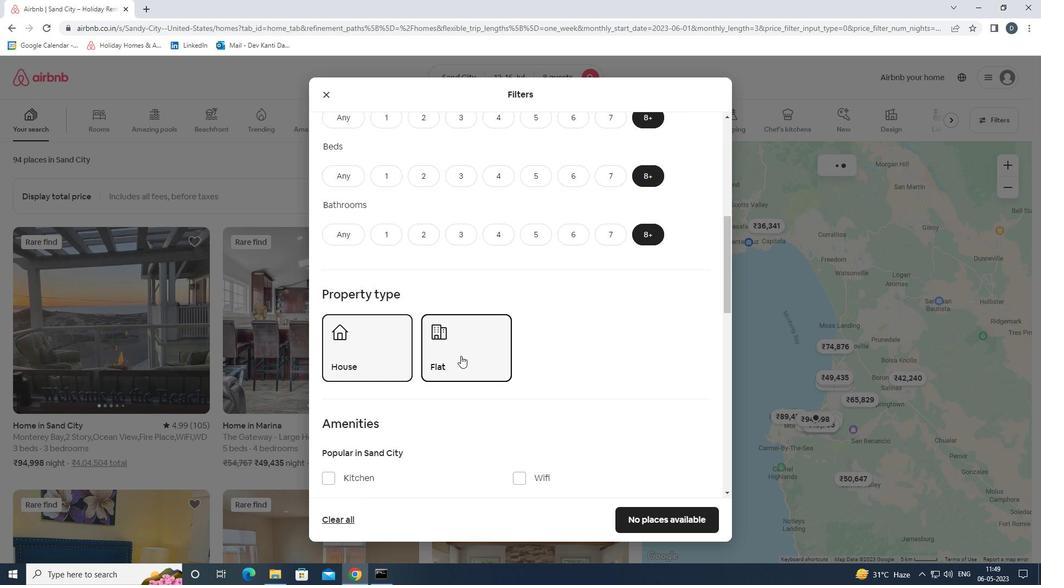 
Action: Mouse scrolled (461, 355) with delta (0, 0)
Screenshot: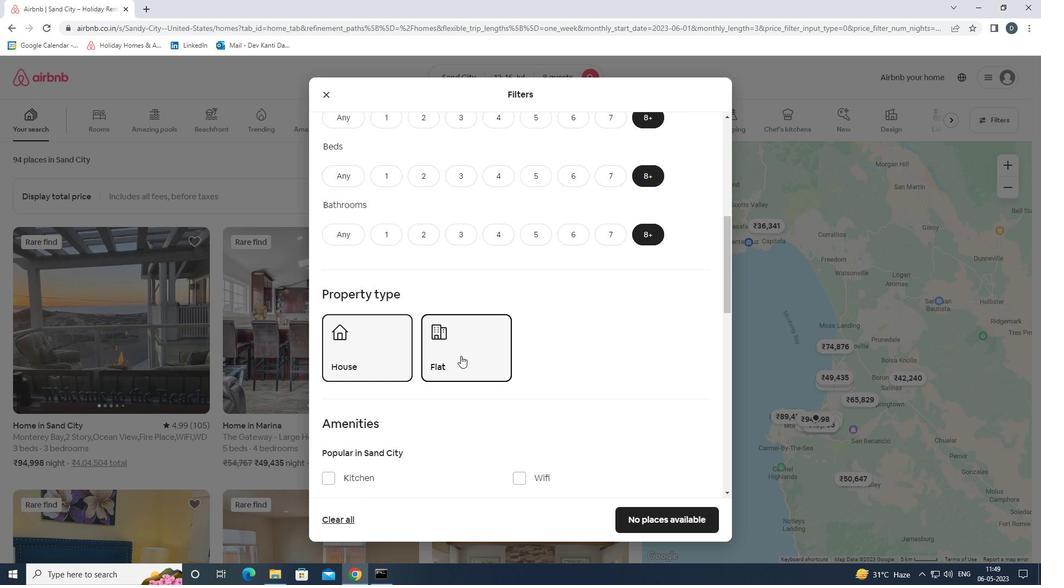 
Action: Mouse moved to (525, 320)
Screenshot: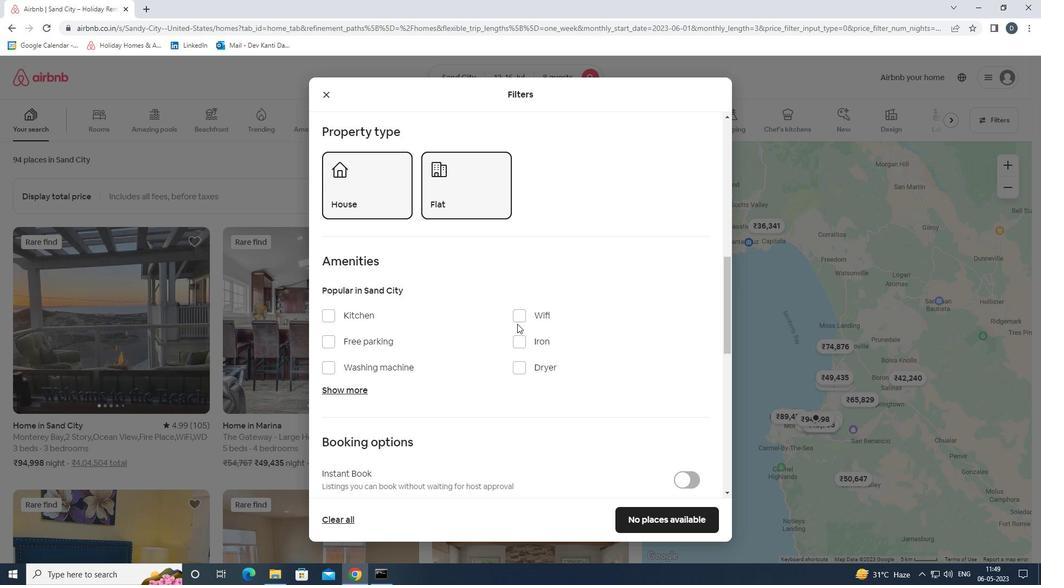 
Action: Mouse pressed left at (525, 320)
Screenshot: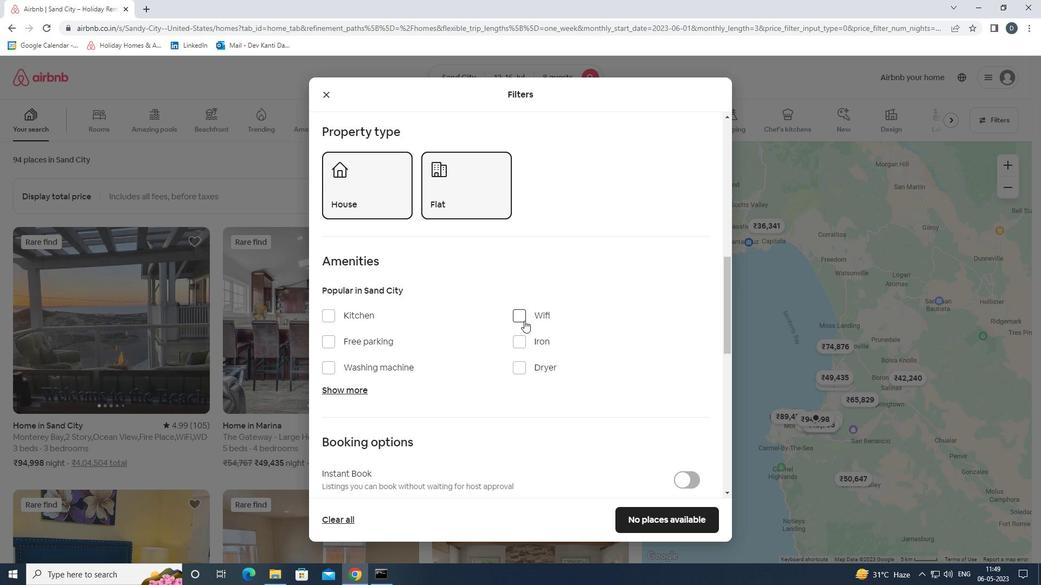 
Action: Mouse moved to (355, 388)
Screenshot: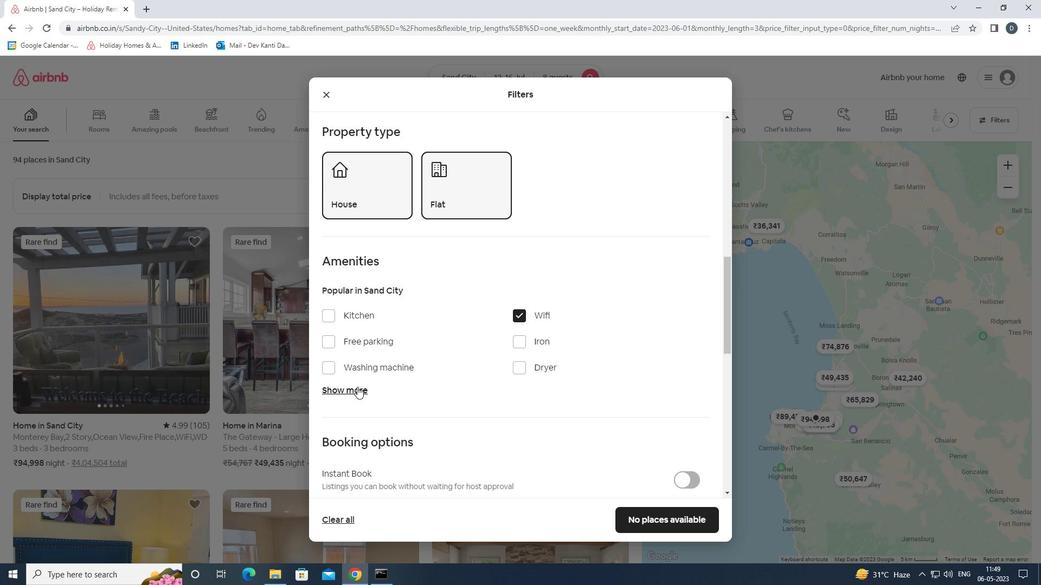 
Action: Mouse pressed left at (355, 388)
Screenshot: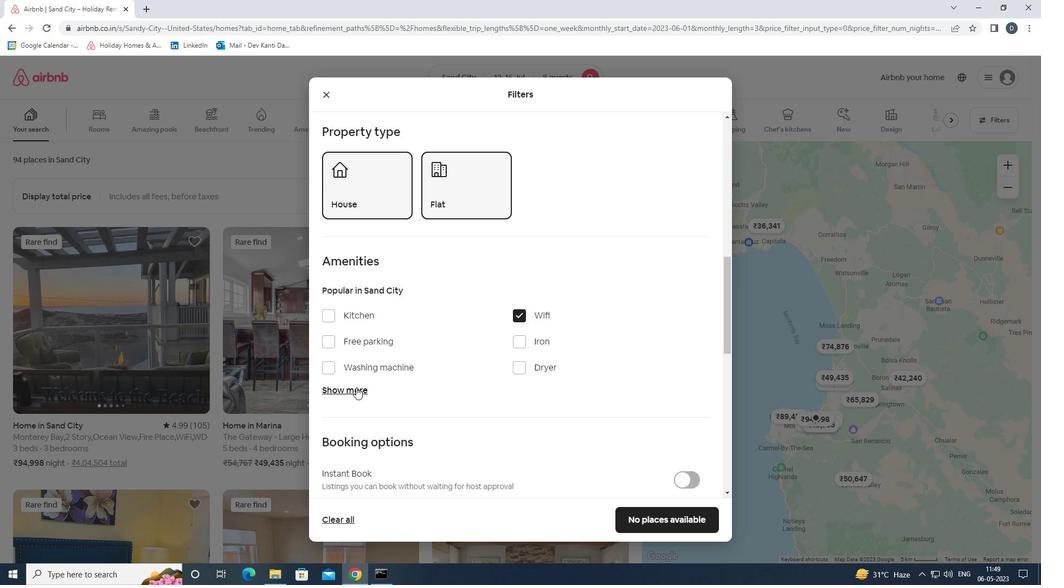 
Action: Mouse moved to (354, 340)
Screenshot: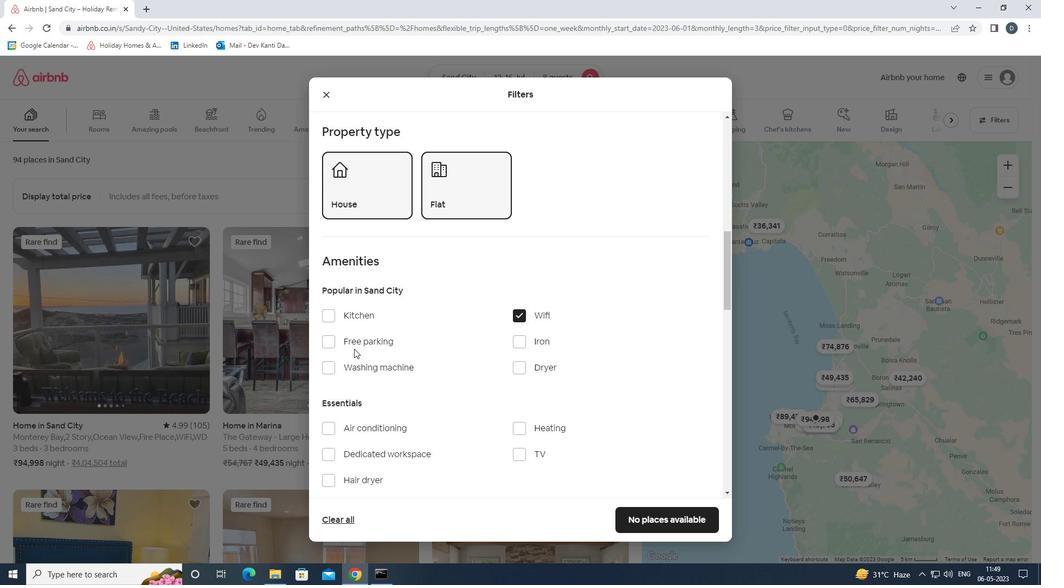 
Action: Mouse pressed left at (354, 340)
Screenshot: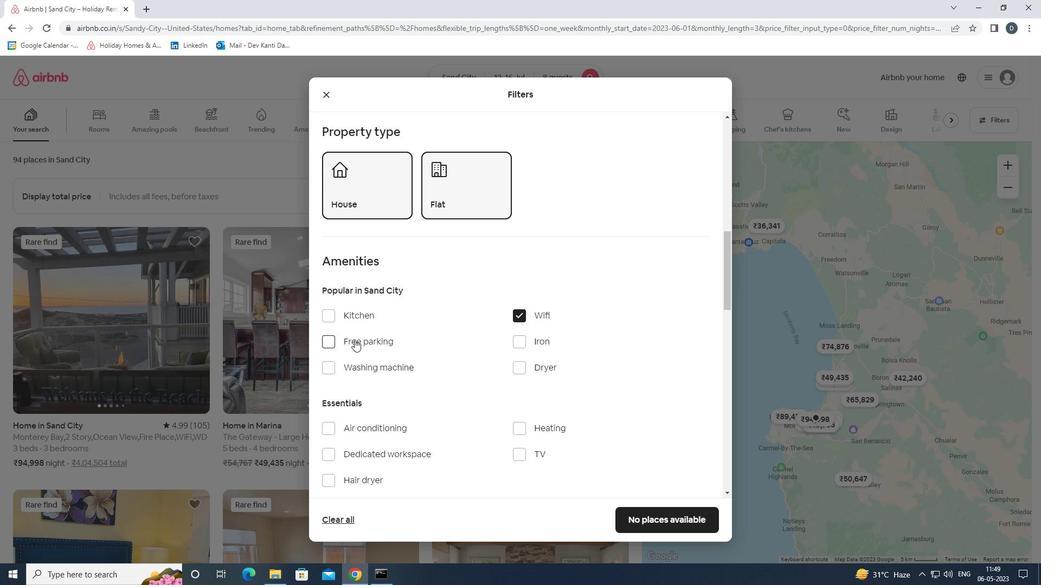
Action: Mouse moved to (403, 360)
Screenshot: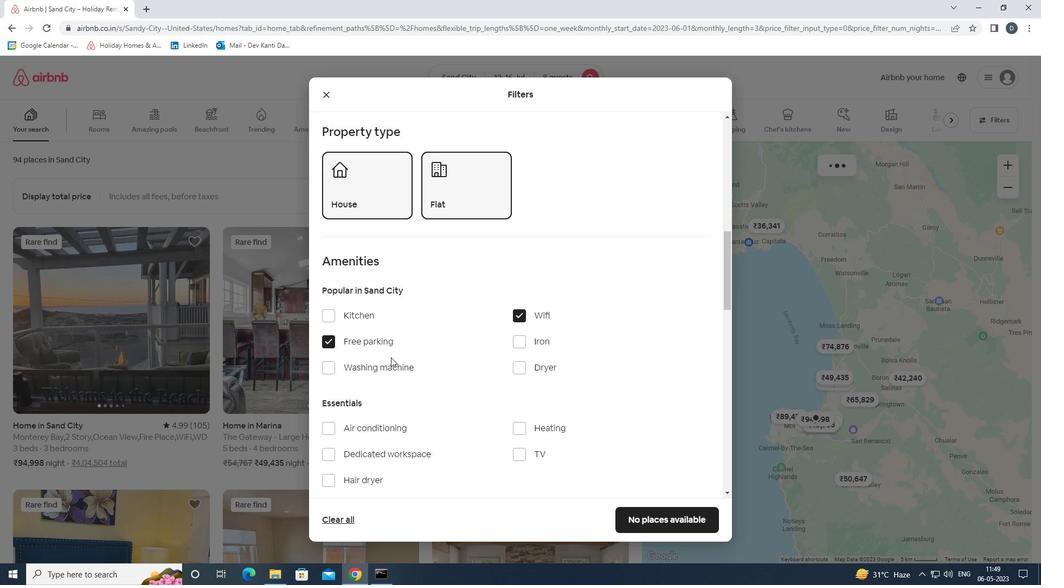 
Action: Mouse scrolled (403, 359) with delta (0, 0)
Screenshot: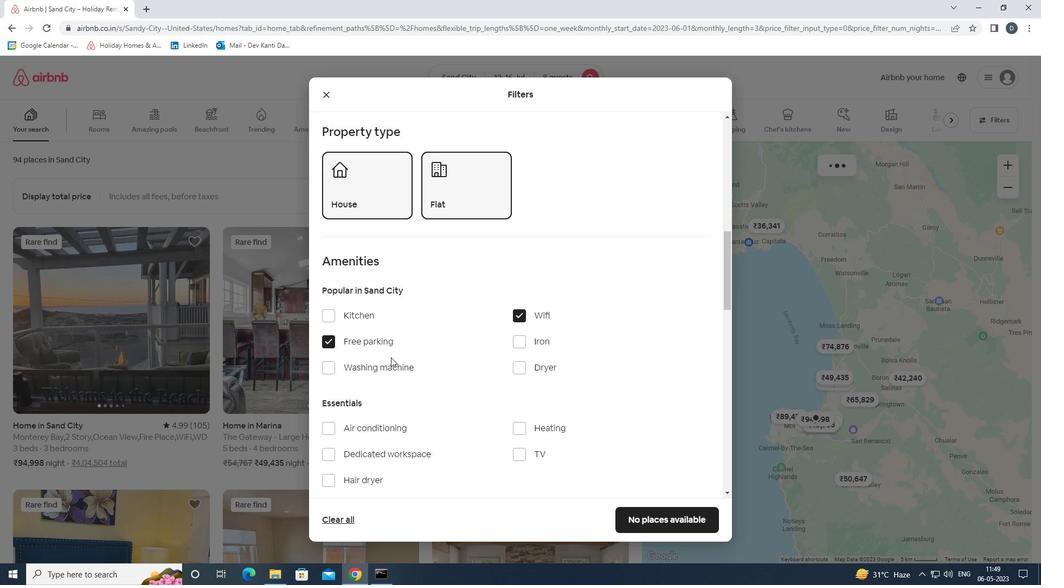 
Action: Mouse moved to (406, 362)
Screenshot: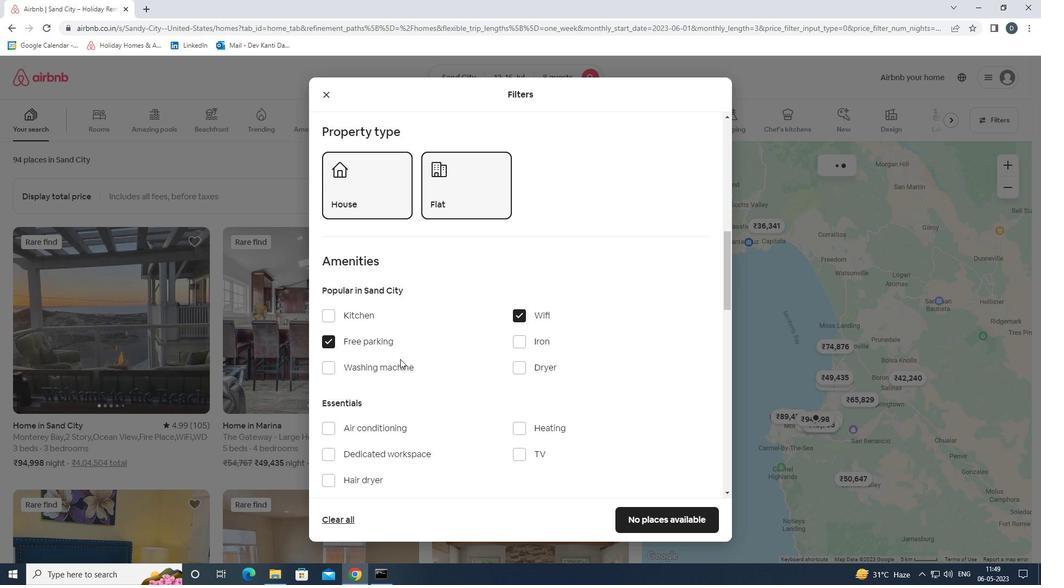 
Action: Mouse scrolled (406, 361) with delta (0, 0)
Screenshot: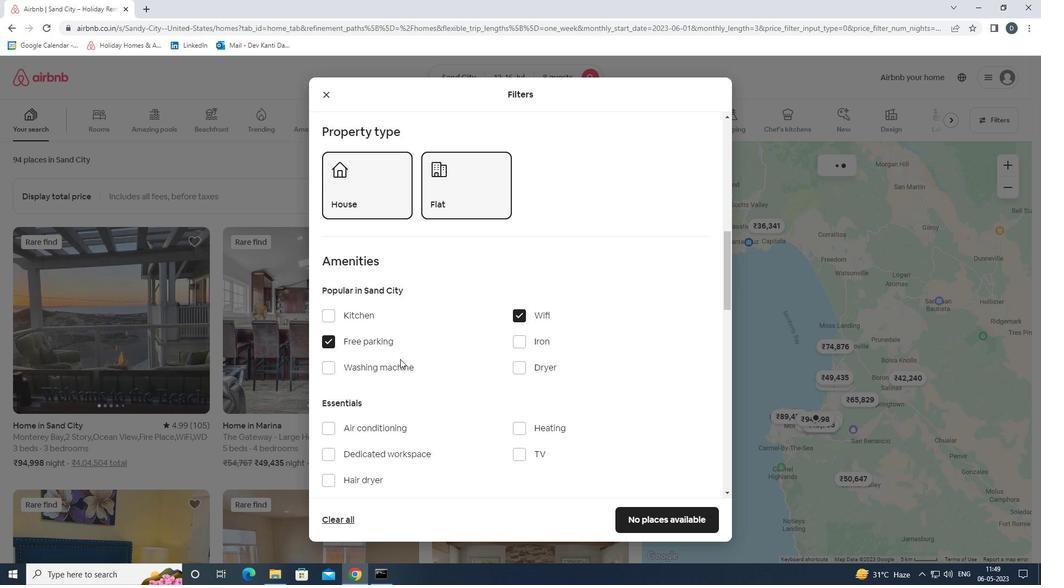 
Action: Mouse moved to (529, 343)
Screenshot: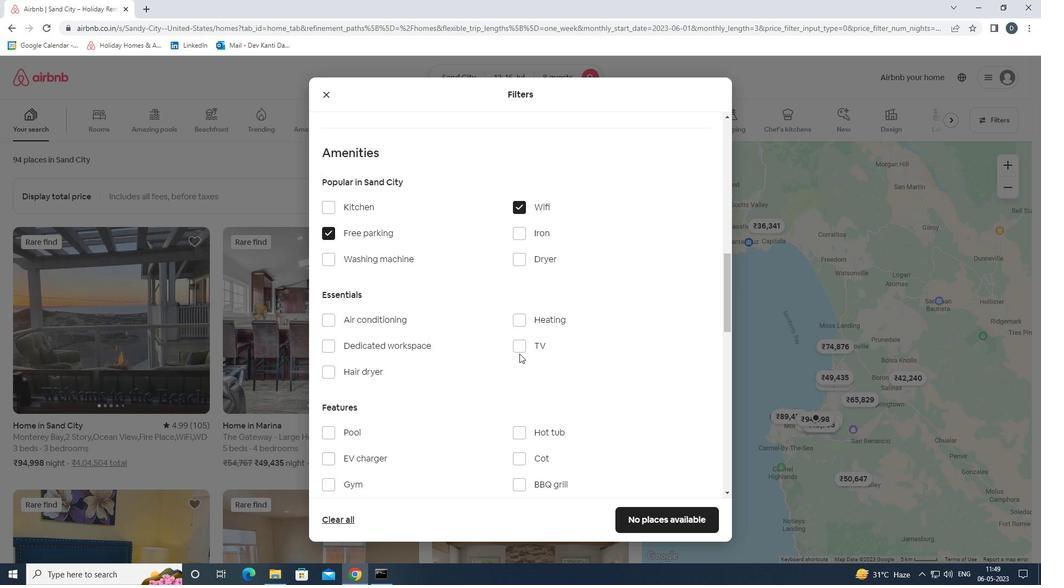 
Action: Mouse pressed left at (529, 343)
Screenshot: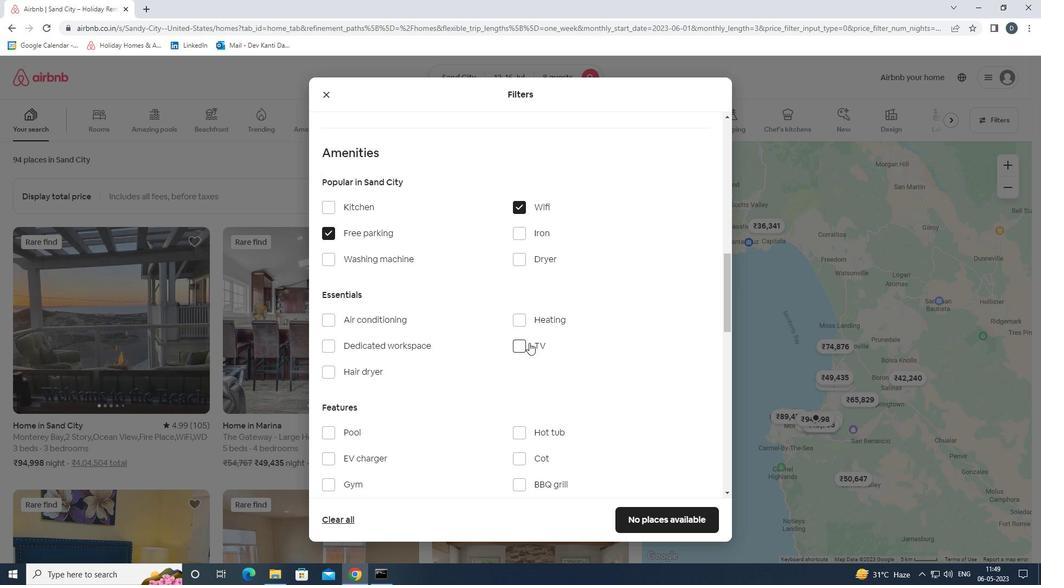 
Action: Mouse scrolled (529, 342) with delta (0, 0)
Screenshot: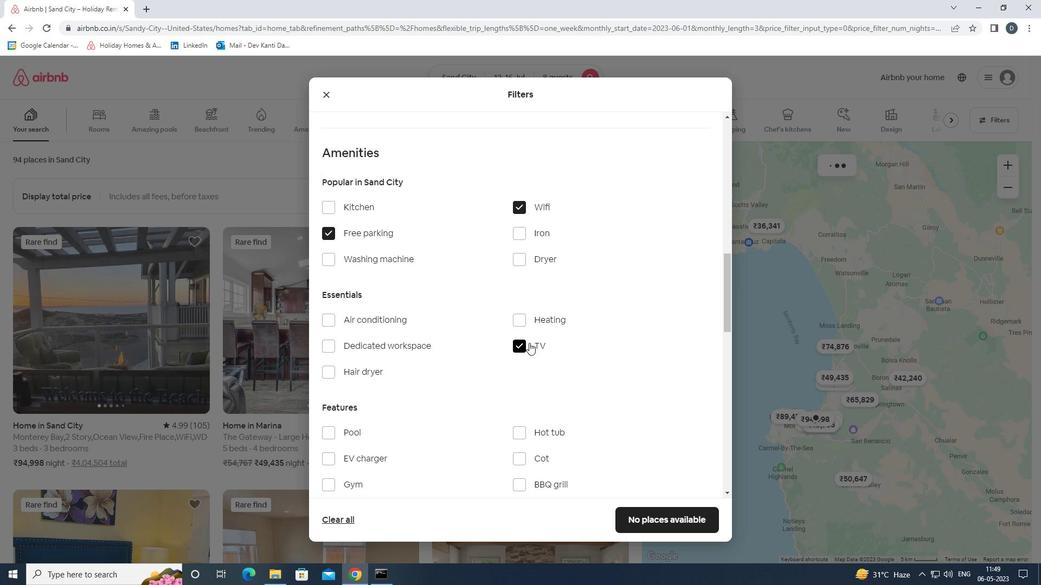 
Action: Mouse scrolled (529, 342) with delta (0, 0)
Screenshot: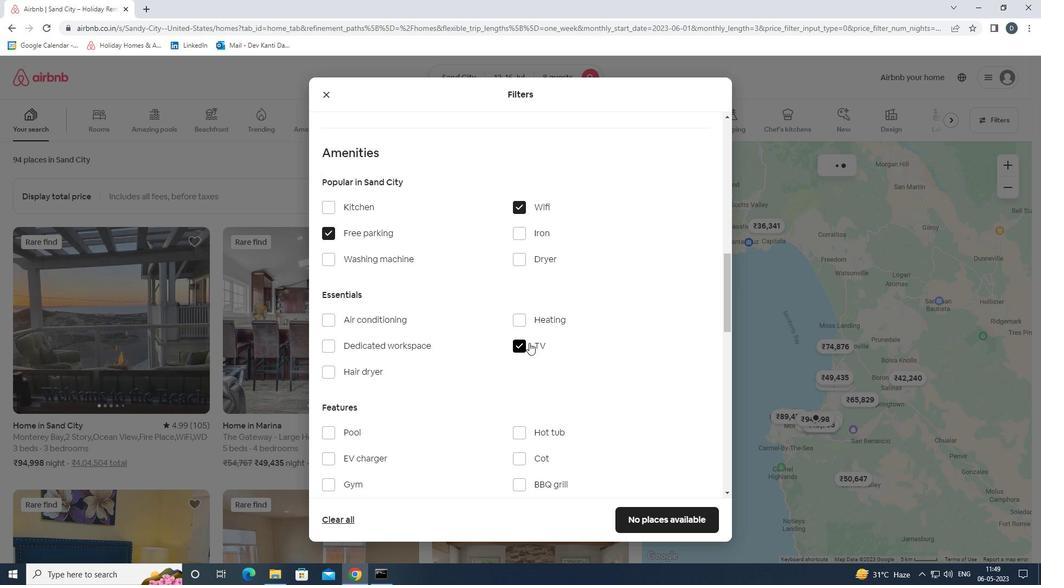 
Action: Mouse scrolled (529, 342) with delta (0, 0)
Screenshot: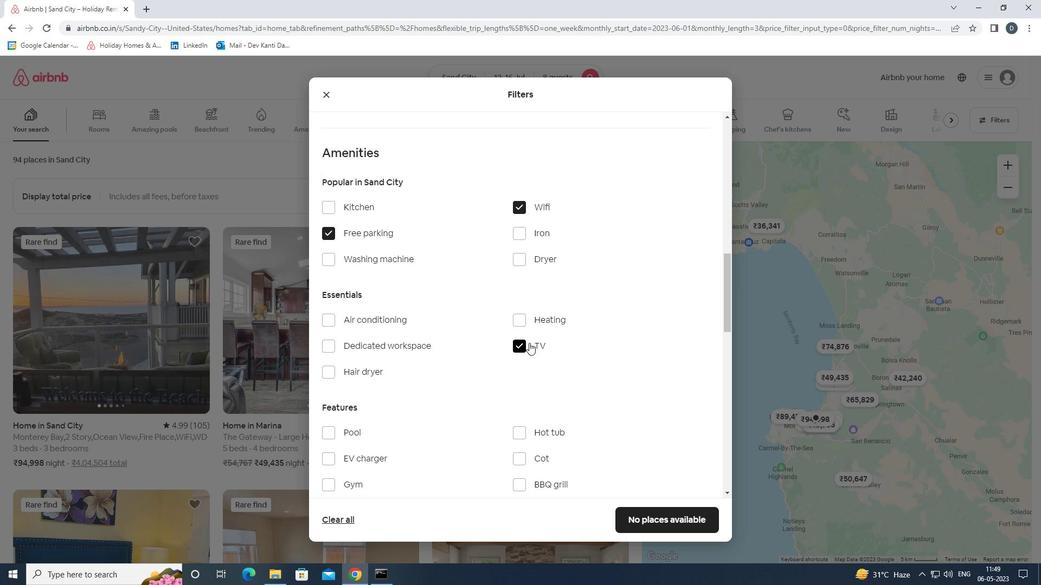 
Action: Mouse moved to (356, 322)
Screenshot: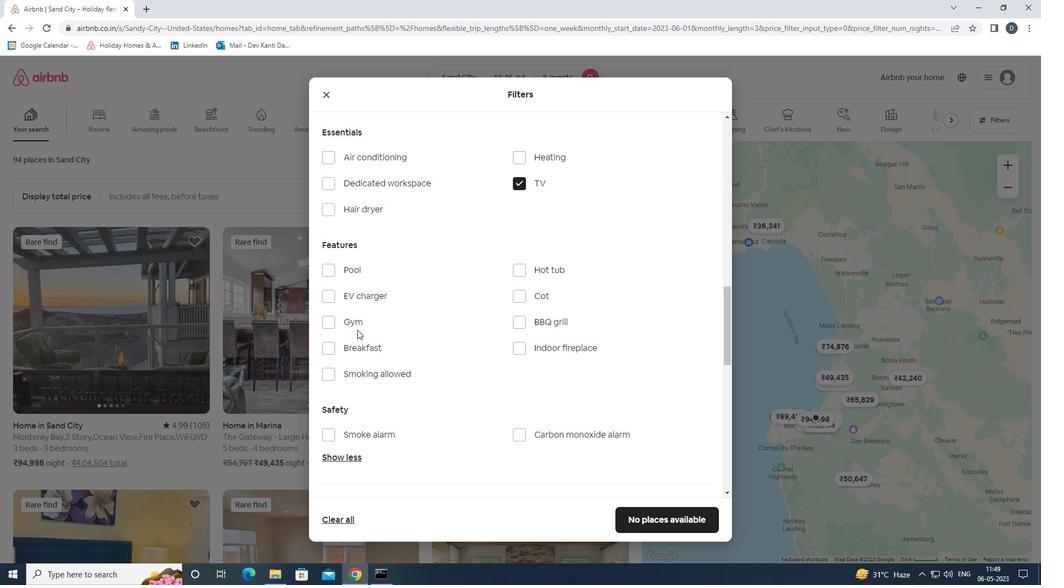 
Action: Mouse pressed left at (356, 322)
Screenshot: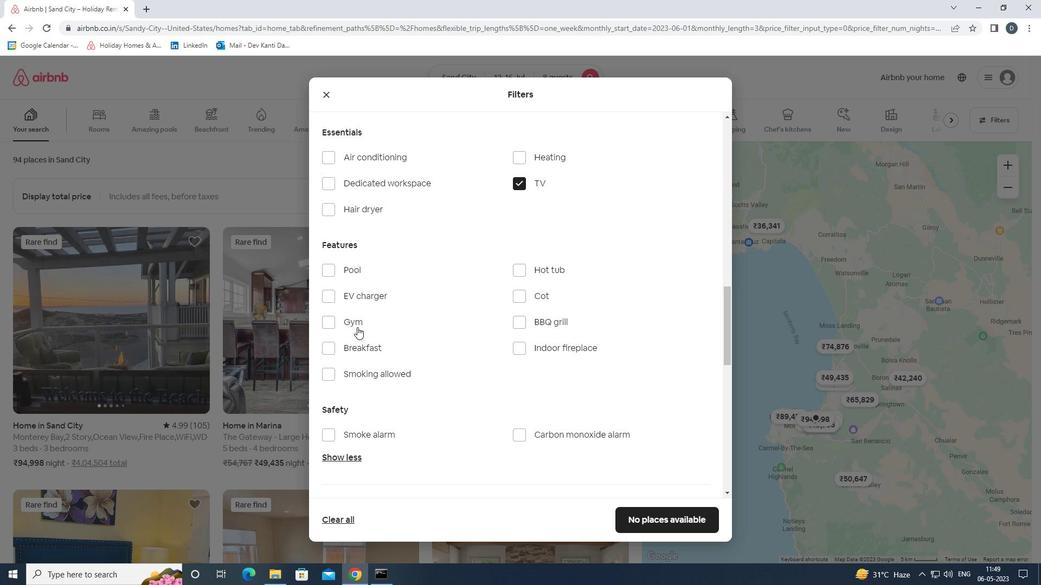 
Action: Mouse moved to (355, 345)
Screenshot: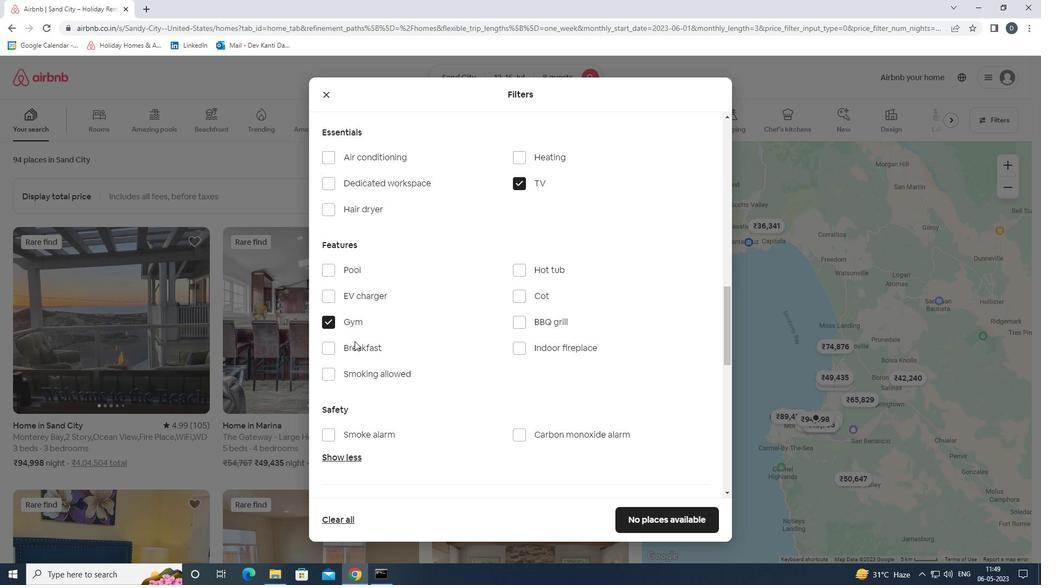 
Action: Mouse pressed left at (355, 345)
Screenshot: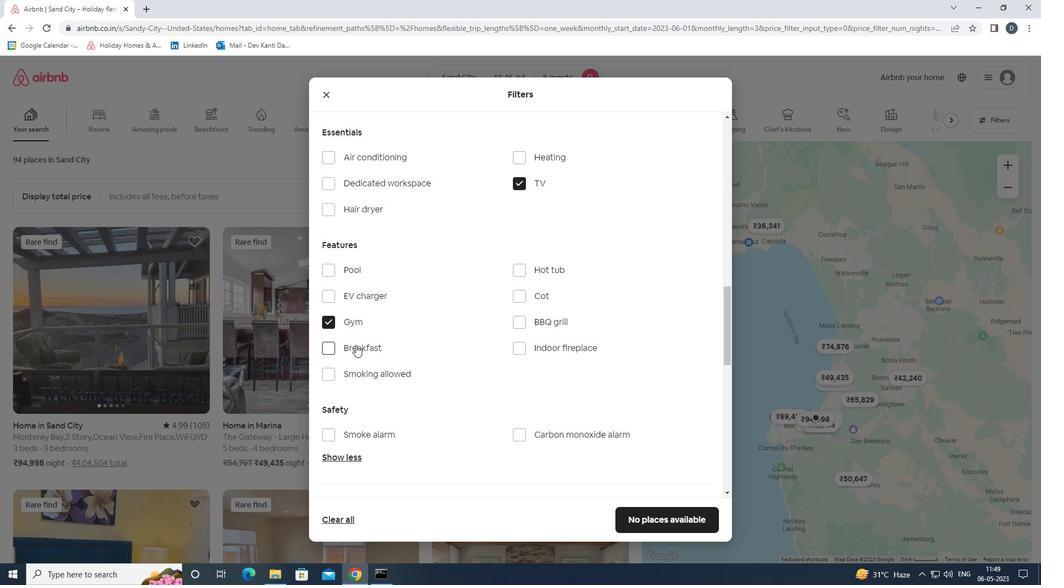 
Action: Mouse moved to (509, 332)
Screenshot: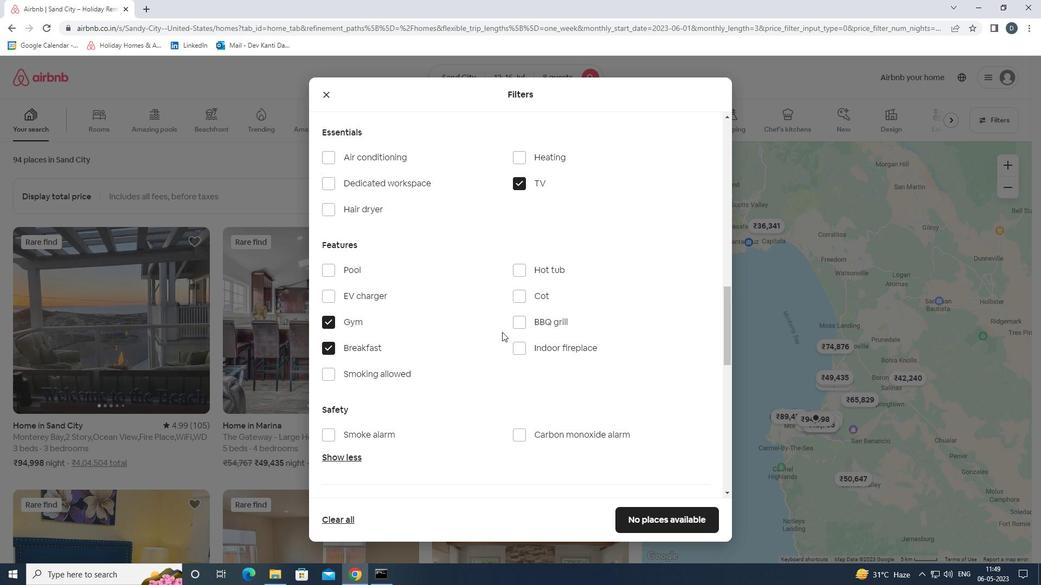 
Action: Mouse scrolled (509, 331) with delta (0, 0)
Screenshot: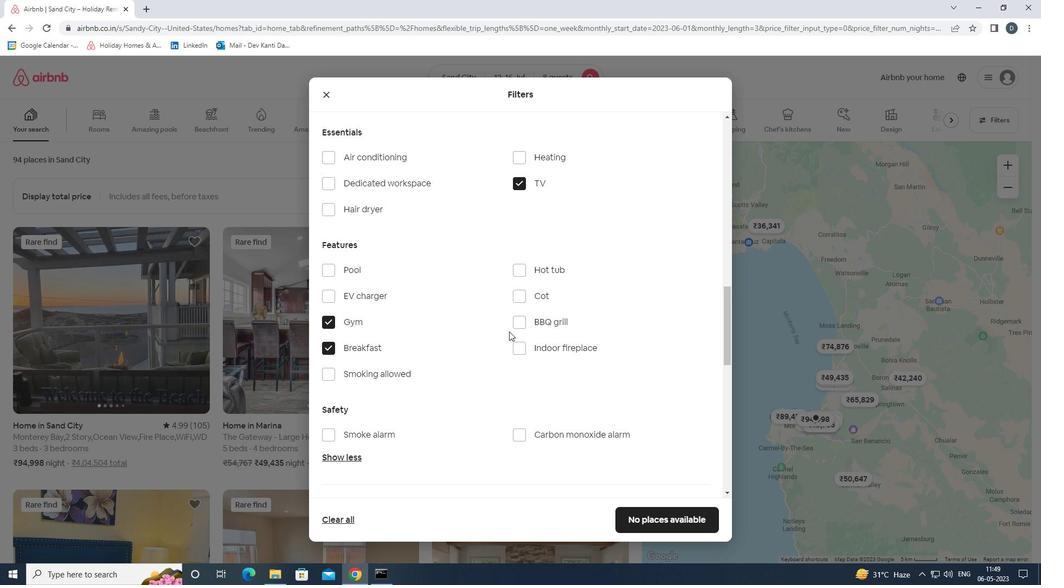 
Action: Mouse scrolled (509, 331) with delta (0, 0)
Screenshot: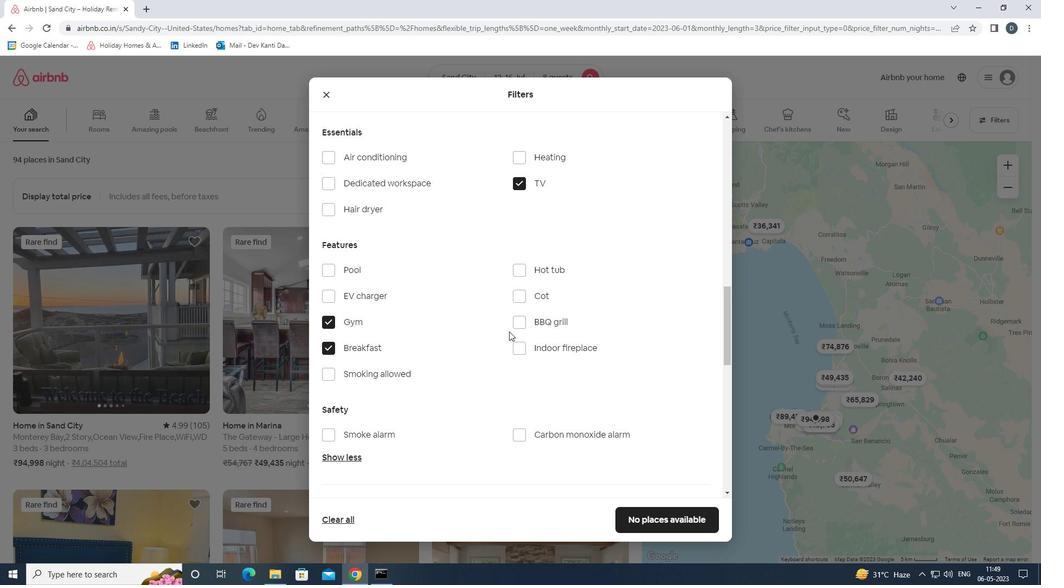 
Action: Mouse moved to (512, 333)
Screenshot: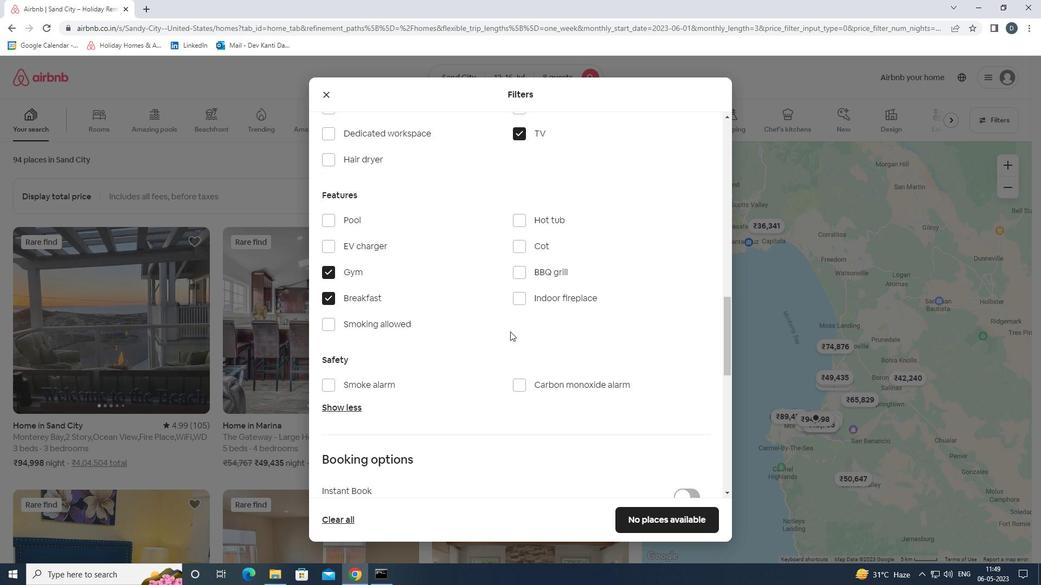 
Action: Mouse scrolled (512, 333) with delta (0, 0)
Screenshot: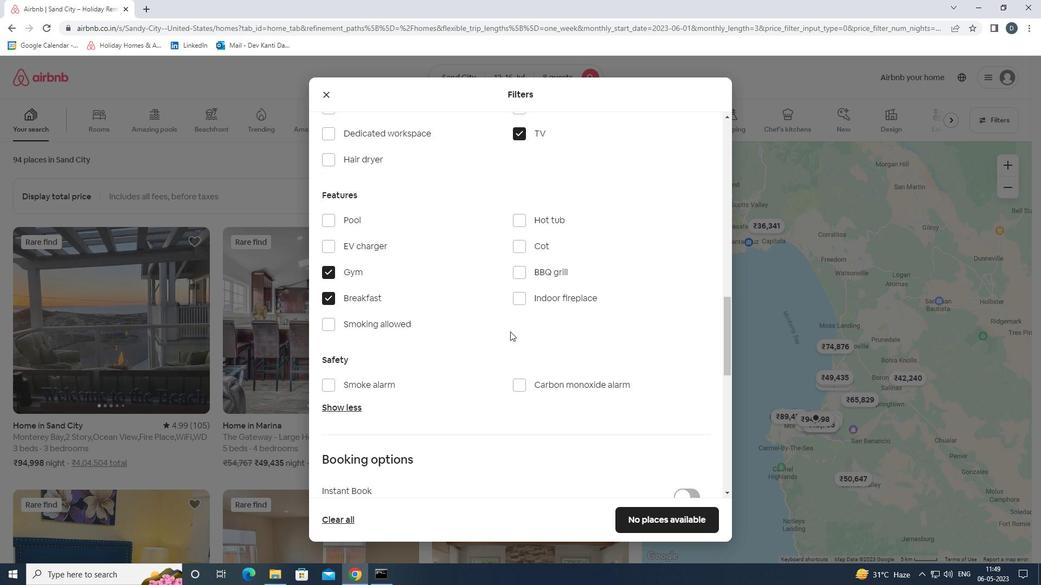 
Action: Mouse moved to (684, 418)
Screenshot: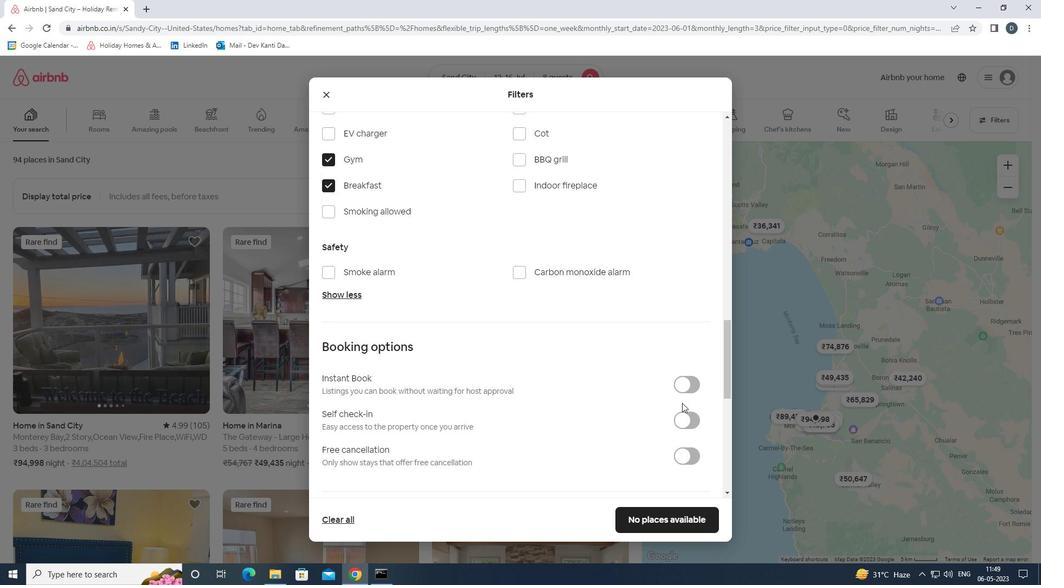 
Action: Mouse pressed left at (684, 418)
Screenshot: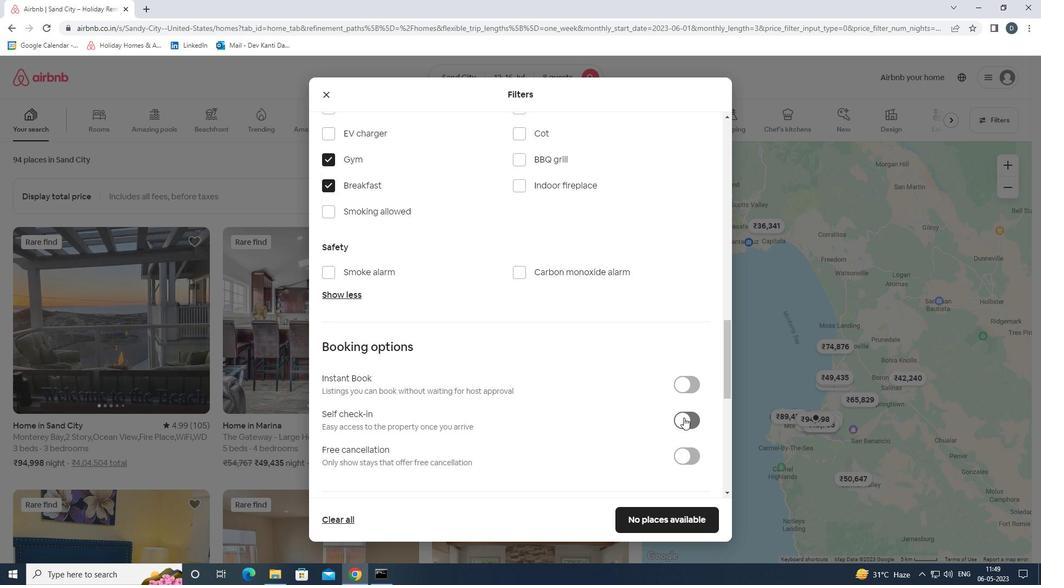 
Action: Mouse moved to (640, 381)
Screenshot: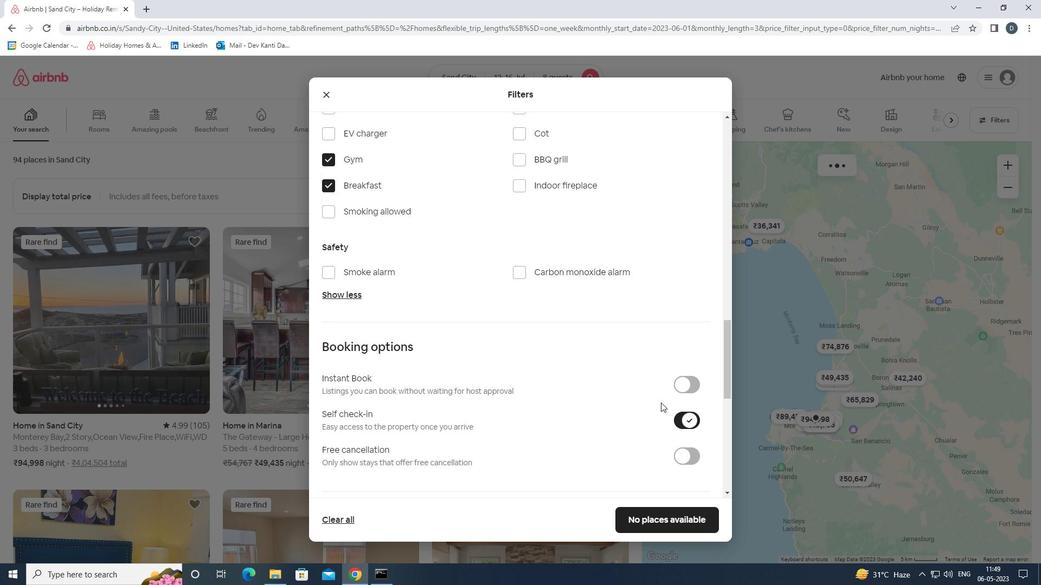 
Action: Mouse scrolled (640, 381) with delta (0, 0)
Screenshot: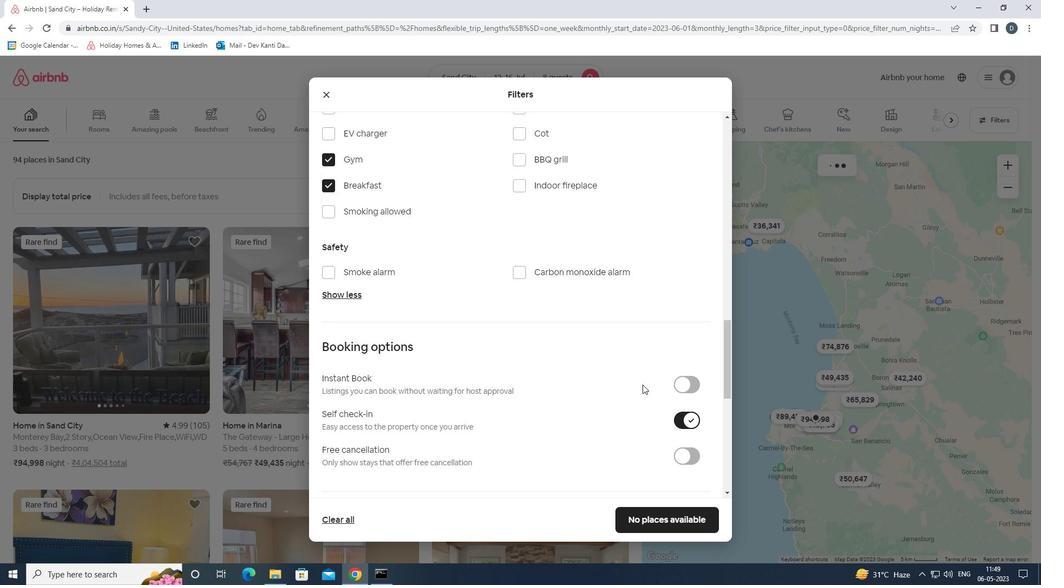 
Action: Mouse scrolled (640, 381) with delta (0, 0)
Screenshot: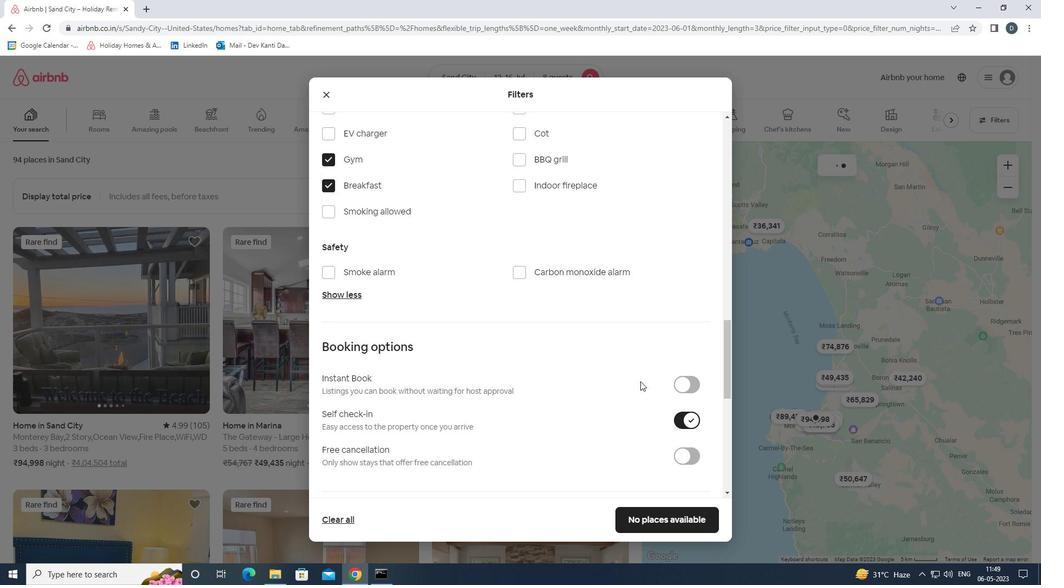 
Action: Mouse scrolled (640, 381) with delta (0, 0)
Screenshot: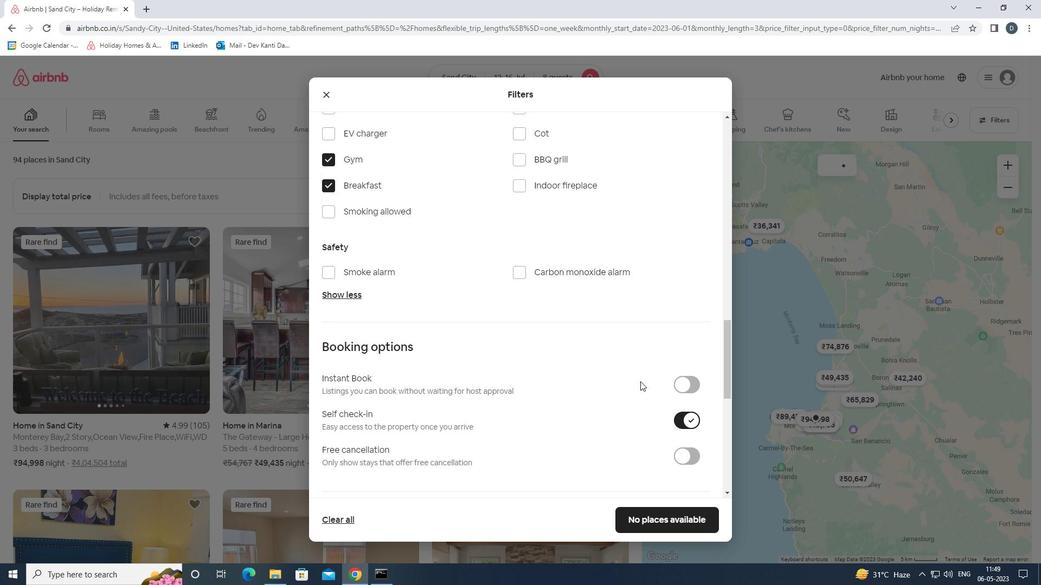 
Action: Mouse scrolled (640, 381) with delta (0, 0)
Screenshot: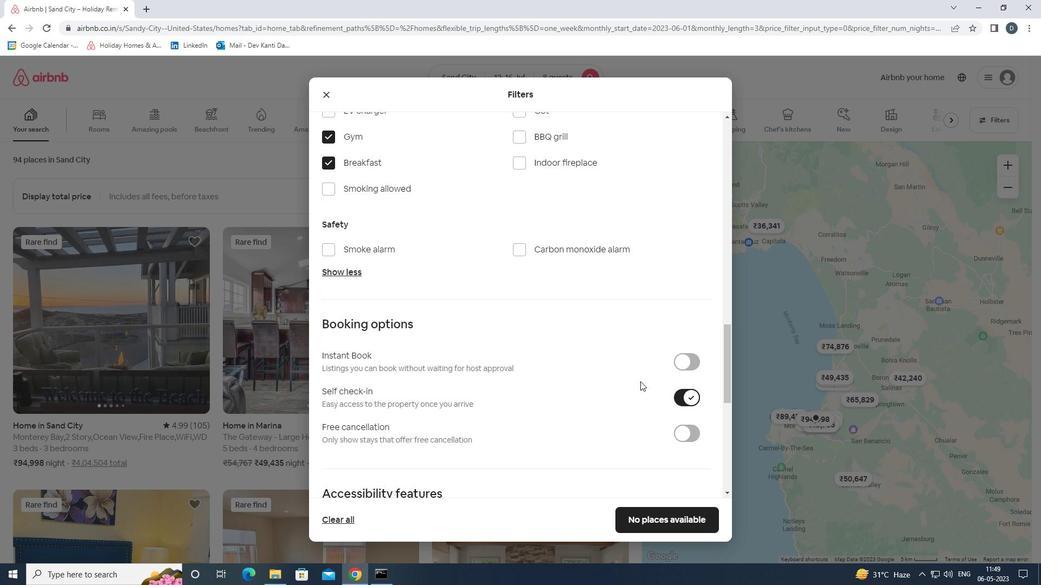 
Action: Mouse scrolled (640, 381) with delta (0, 0)
Screenshot: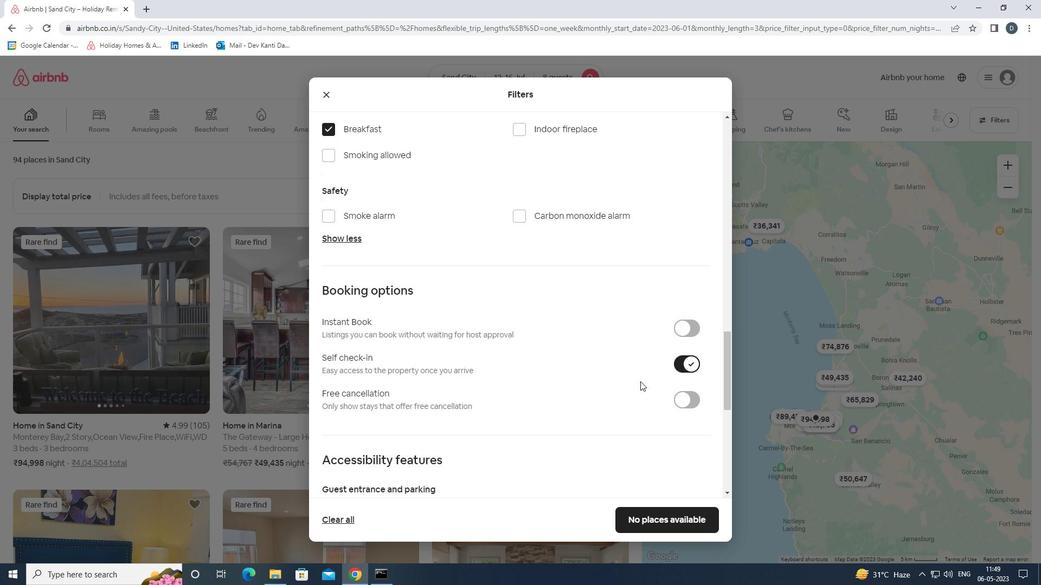 
Action: Mouse moved to (640, 381)
Screenshot: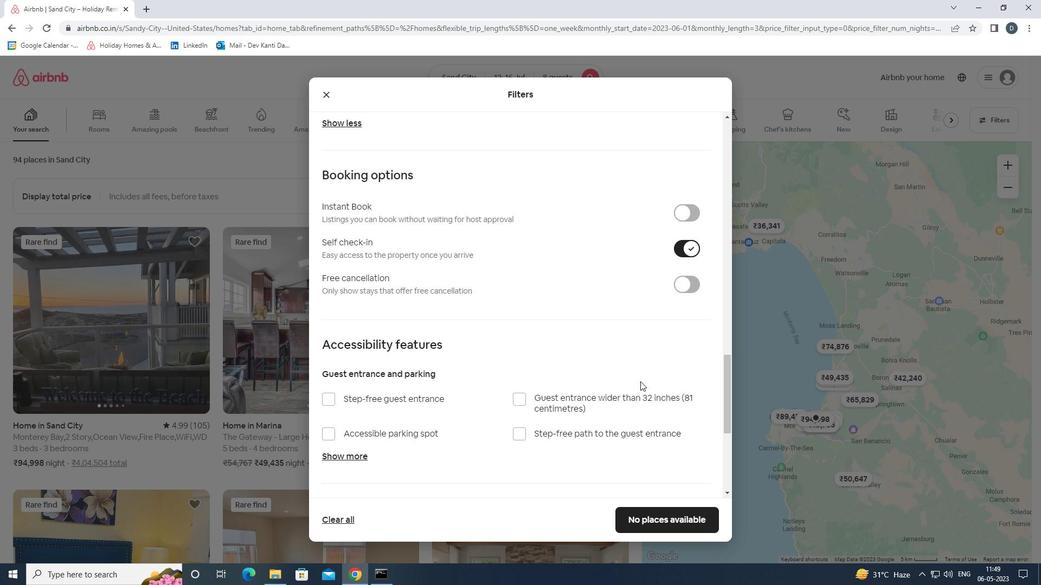 
Action: Mouse scrolled (640, 381) with delta (0, 0)
Screenshot: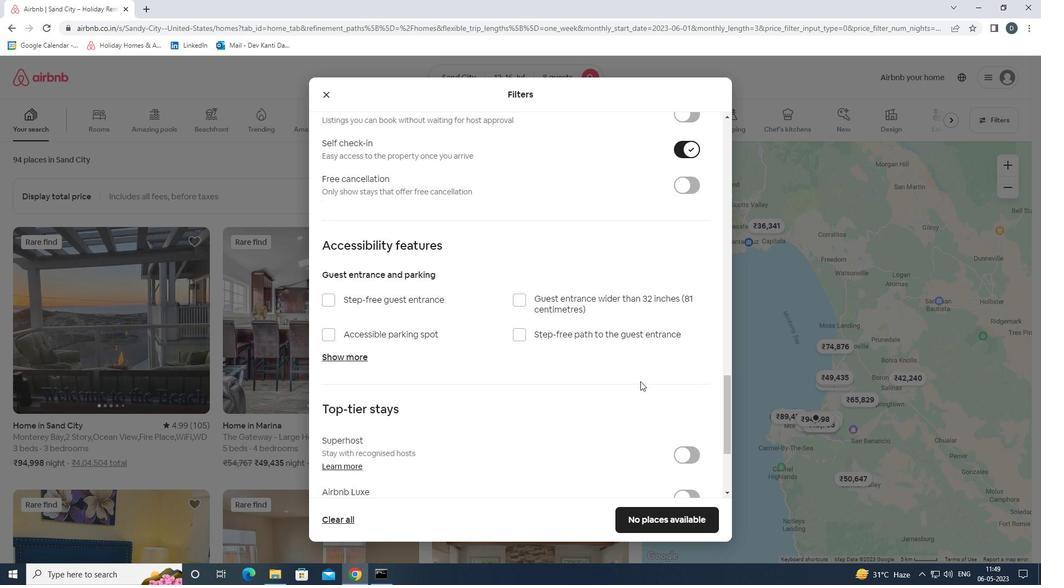 
Action: Mouse scrolled (640, 381) with delta (0, 0)
Screenshot: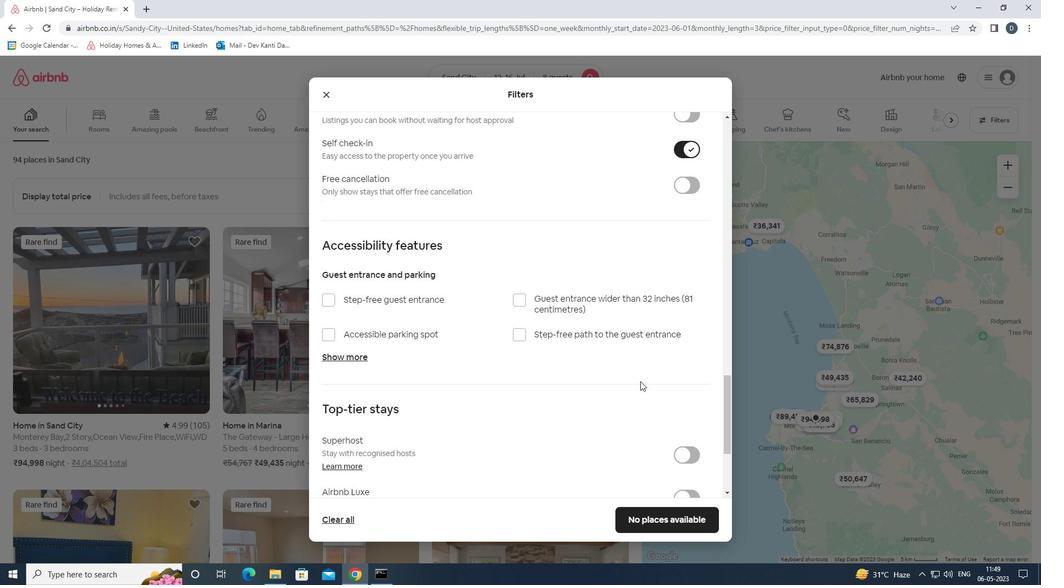 
Action: Mouse scrolled (640, 381) with delta (0, 0)
Screenshot: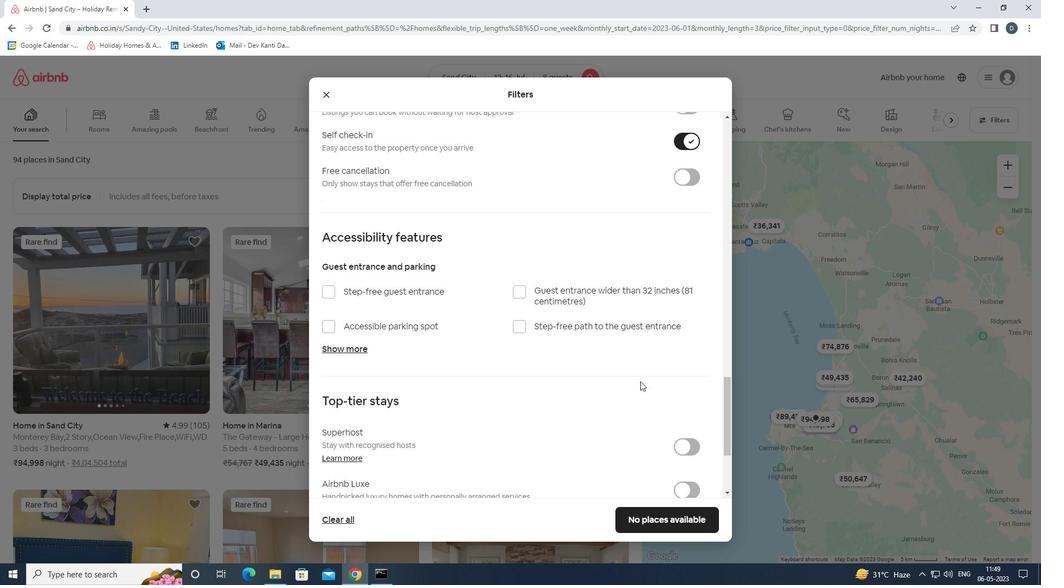
Action: Mouse scrolled (640, 381) with delta (0, 0)
Screenshot: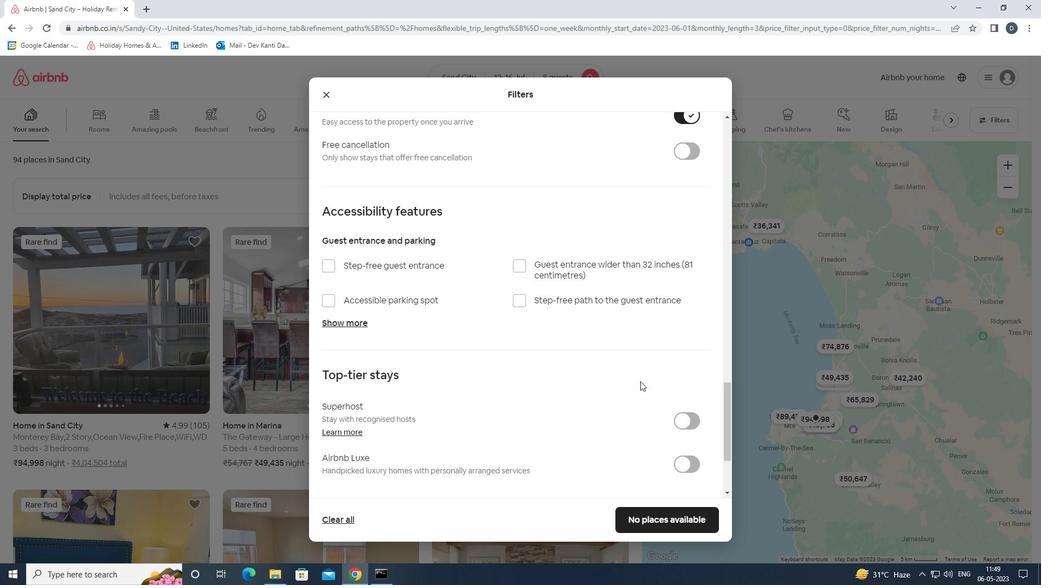 
Action: Mouse scrolled (640, 381) with delta (0, 0)
Screenshot: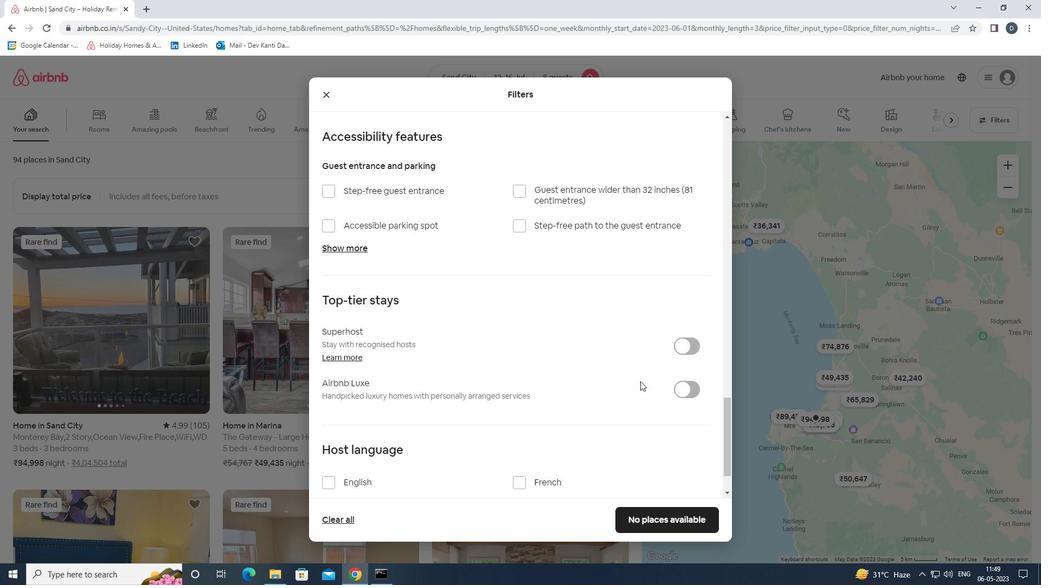 
Action: Mouse scrolled (640, 381) with delta (0, 0)
Screenshot: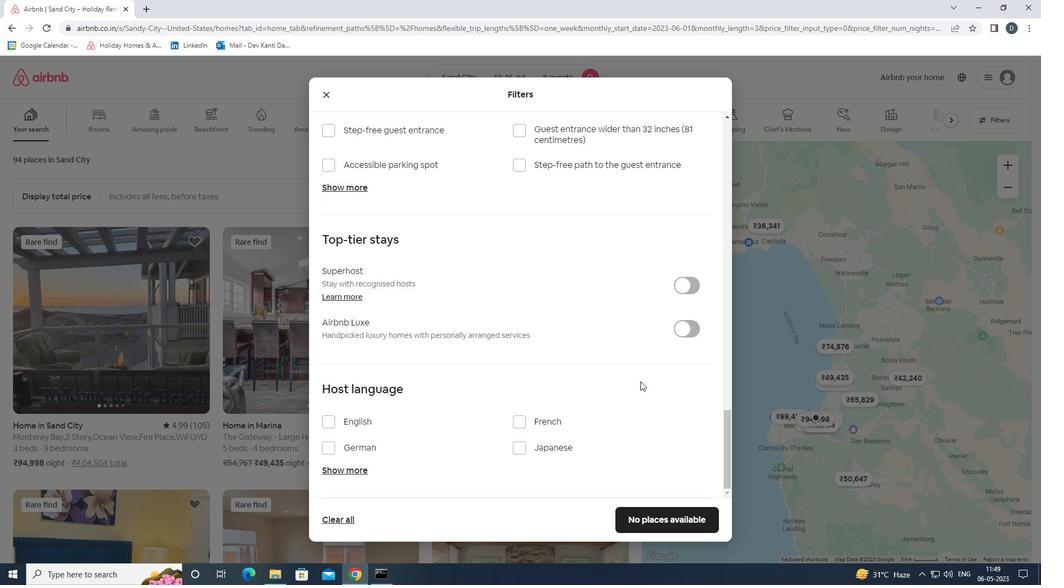 
Action: Mouse scrolled (640, 381) with delta (0, 0)
Screenshot: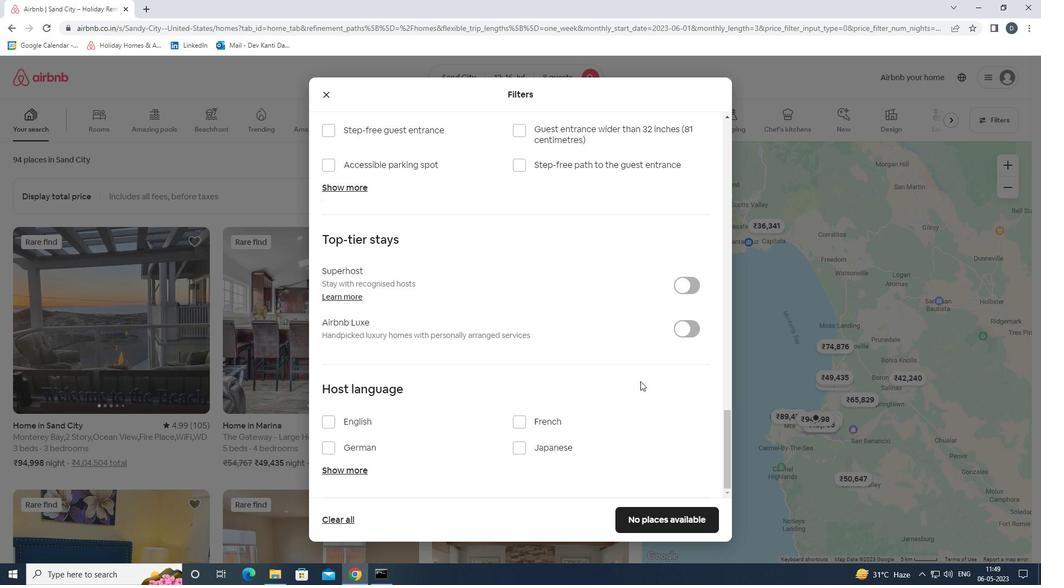 
Action: Mouse scrolled (640, 381) with delta (0, 0)
Screenshot: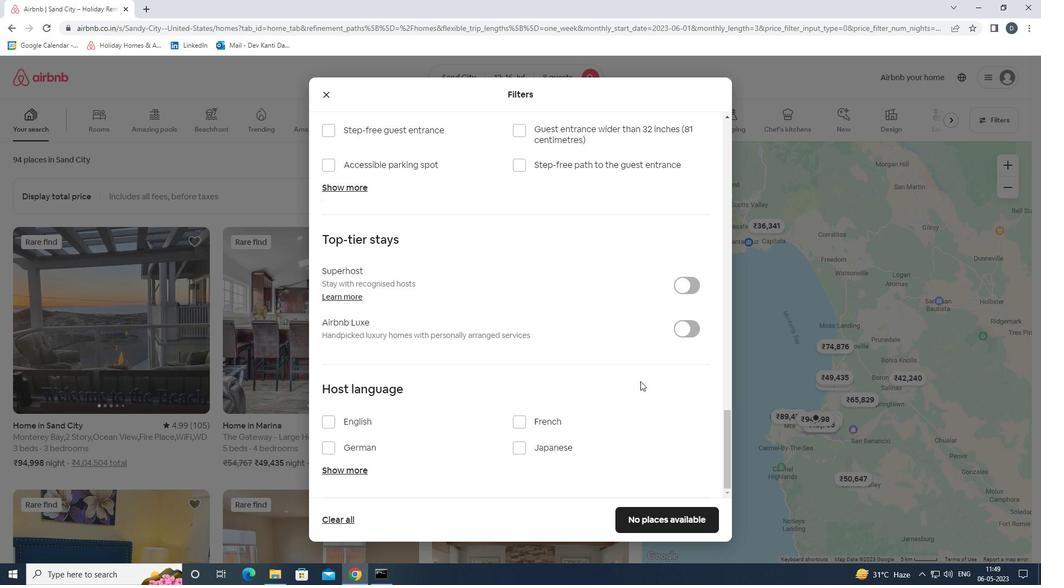 
Action: Mouse moved to (345, 421)
Screenshot: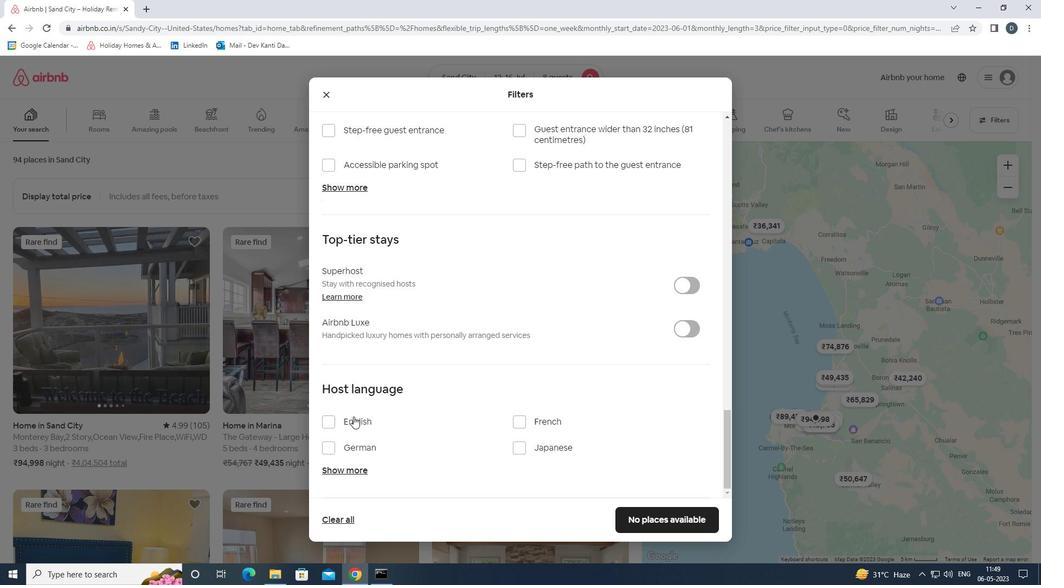 
Action: Mouse pressed left at (345, 421)
Screenshot: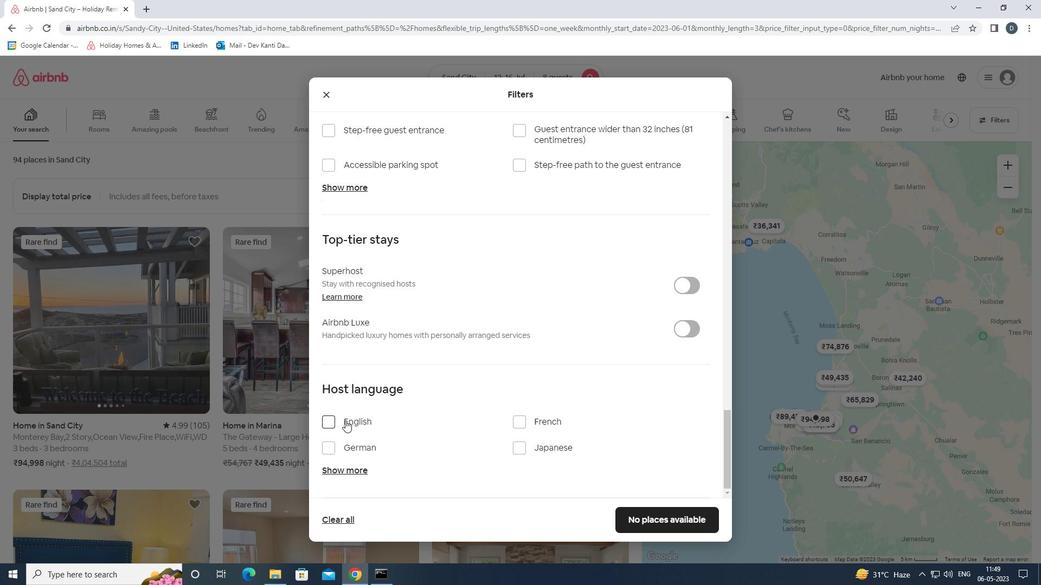 
Action: Mouse moved to (641, 512)
Screenshot: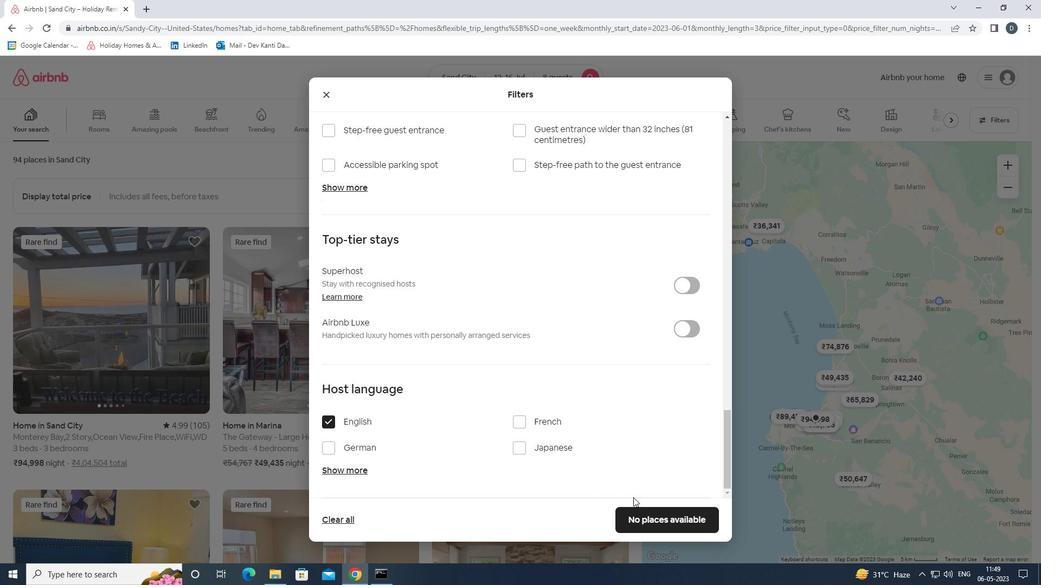 
Action: Mouse pressed left at (641, 512)
Screenshot: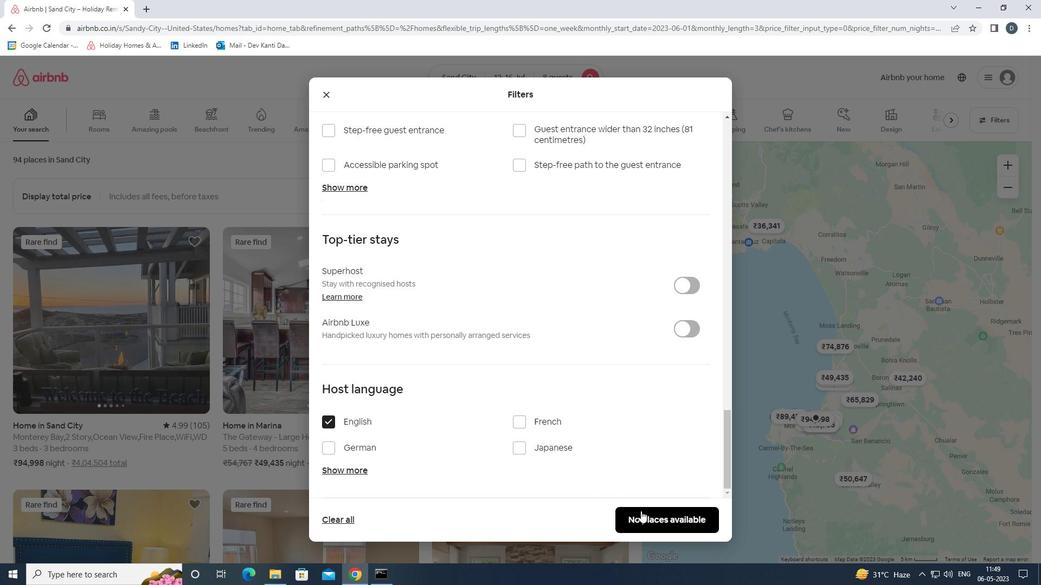
Action: Mouse moved to (627, 404)
Screenshot: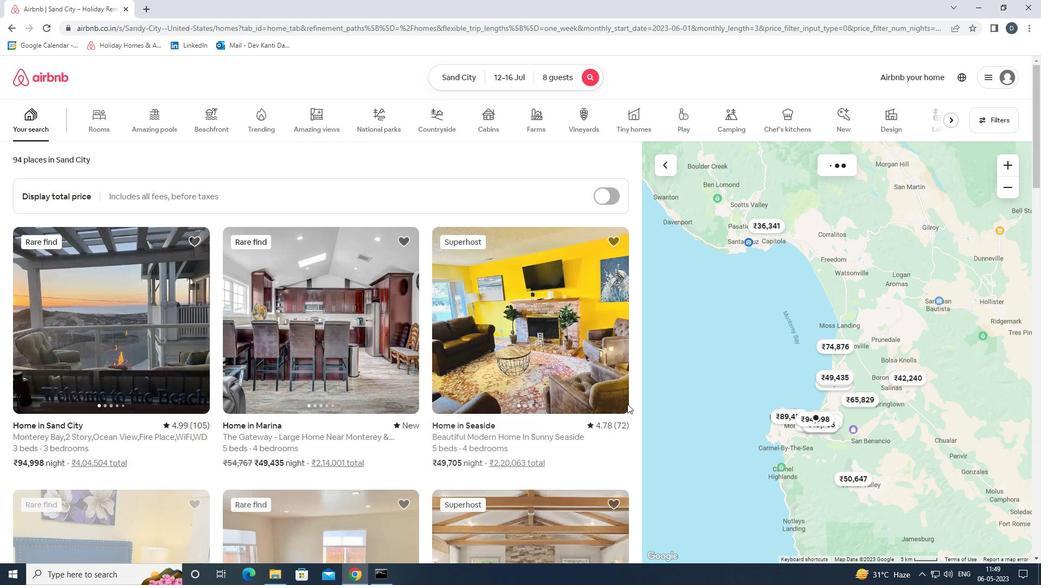 
